 Task: Create a due date automation trigger when advanced on, 2 hours after a card is due add basic in list "Resume".
Action: Mouse moved to (1128, 340)
Screenshot: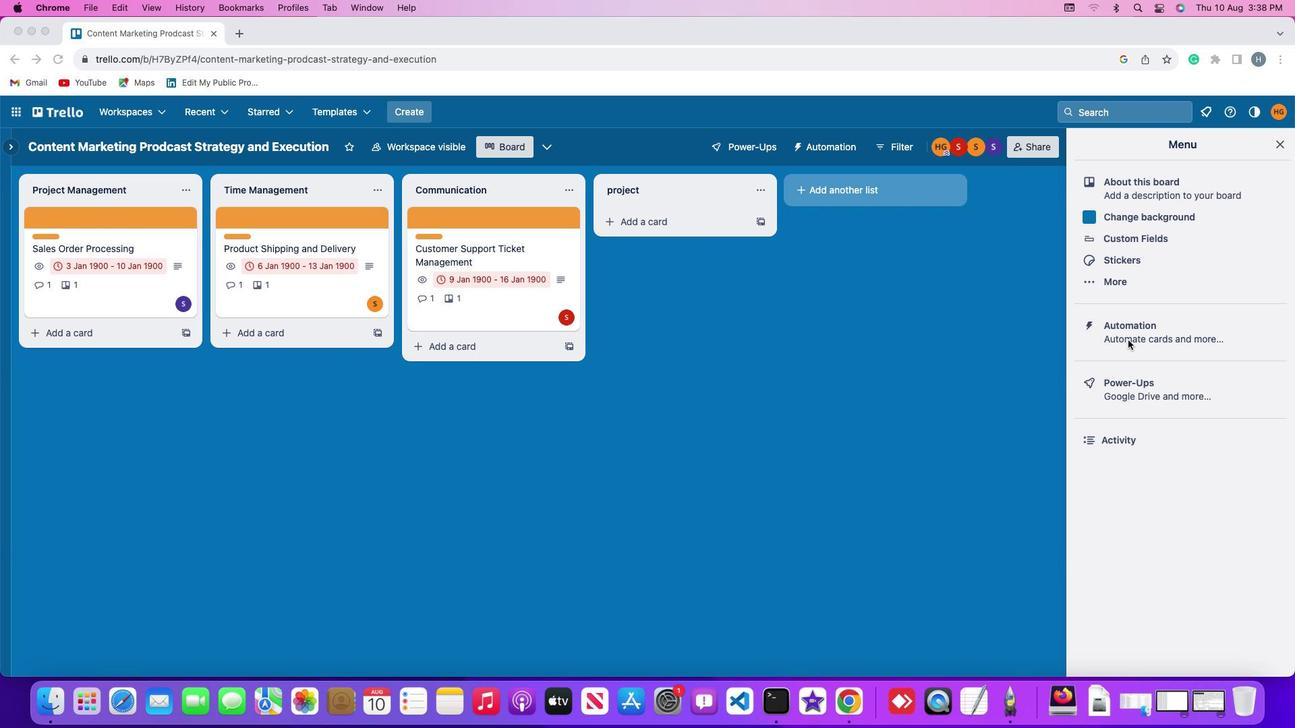 
Action: Mouse pressed left at (1128, 340)
Screenshot: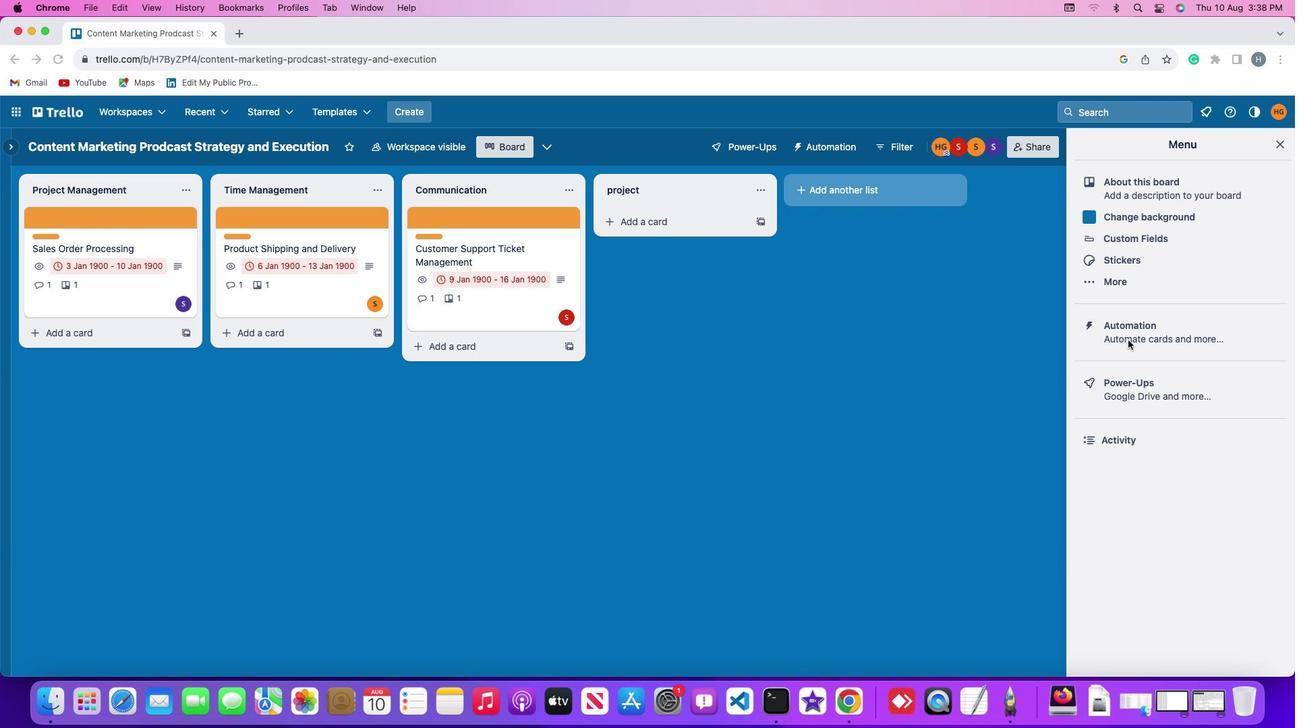 
Action: Mouse pressed left at (1128, 340)
Screenshot: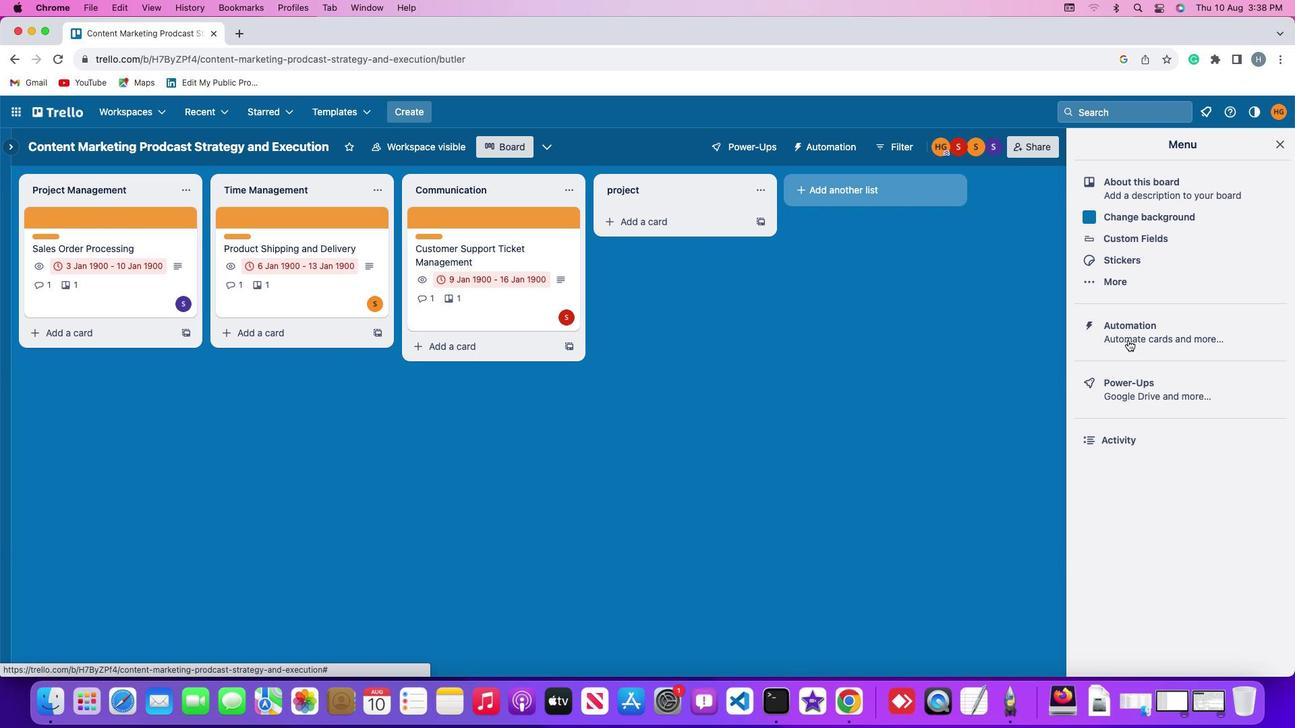 
Action: Mouse moved to (78, 316)
Screenshot: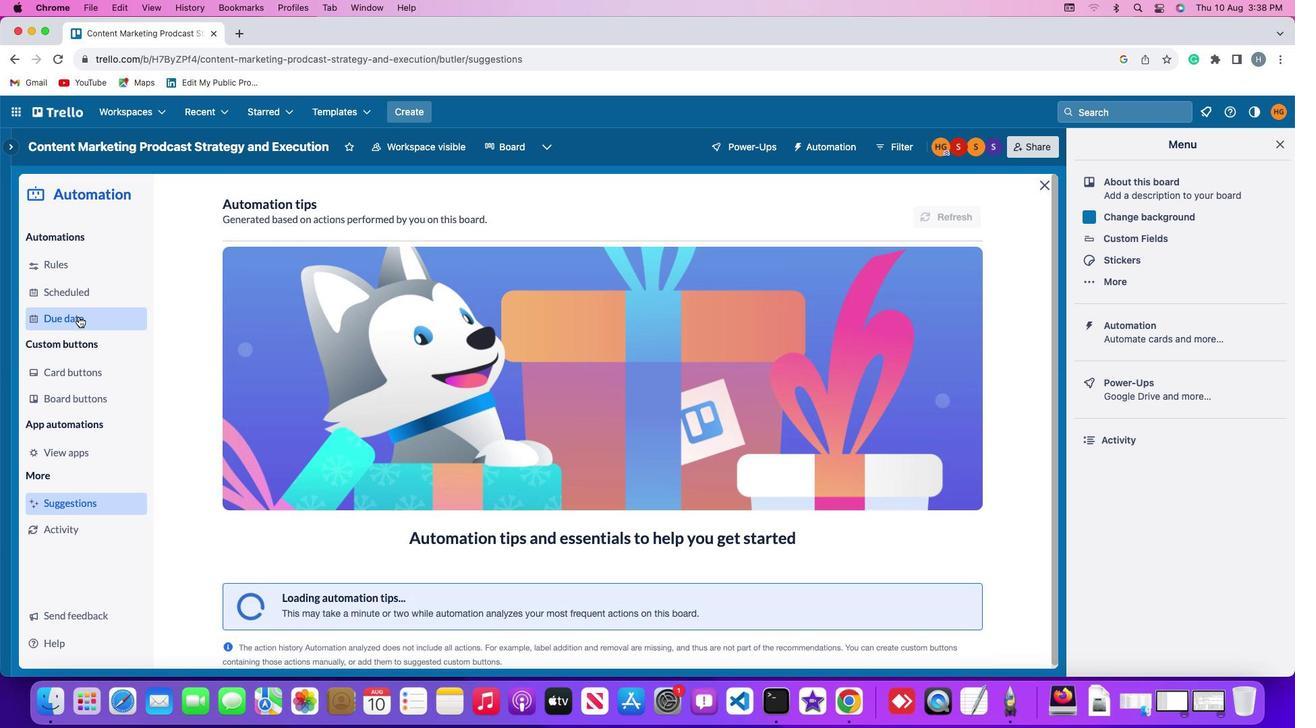 
Action: Mouse pressed left at (78, 316)
Screenshot: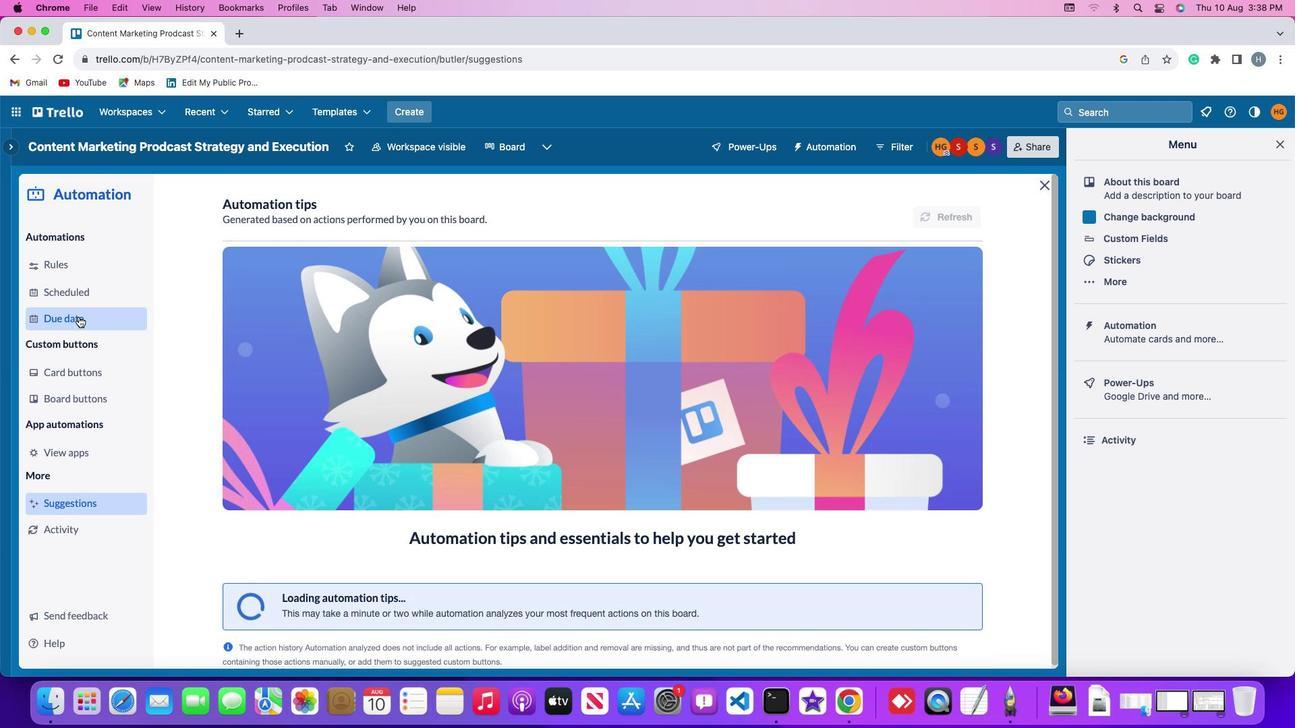 
Action: Mouse moved to (895, 206)
Screenshot: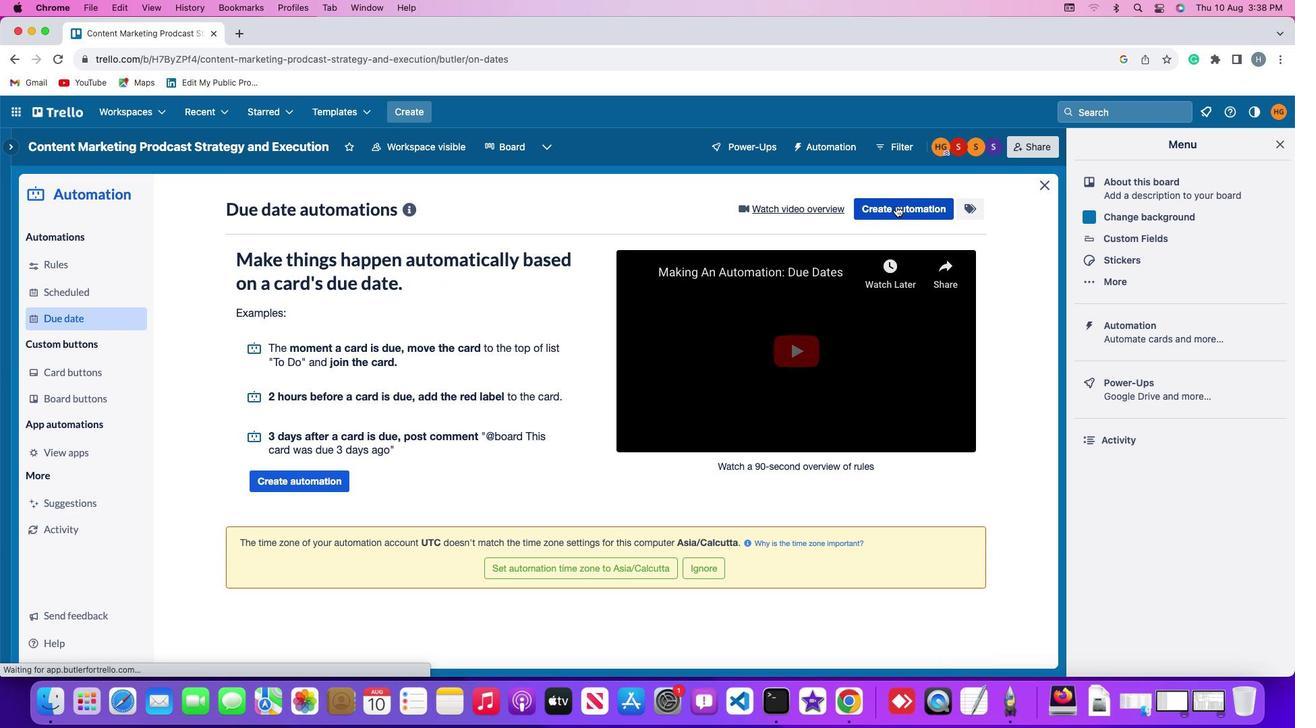 
Action: Mouse pressed left at (895, 206)
Screenshot: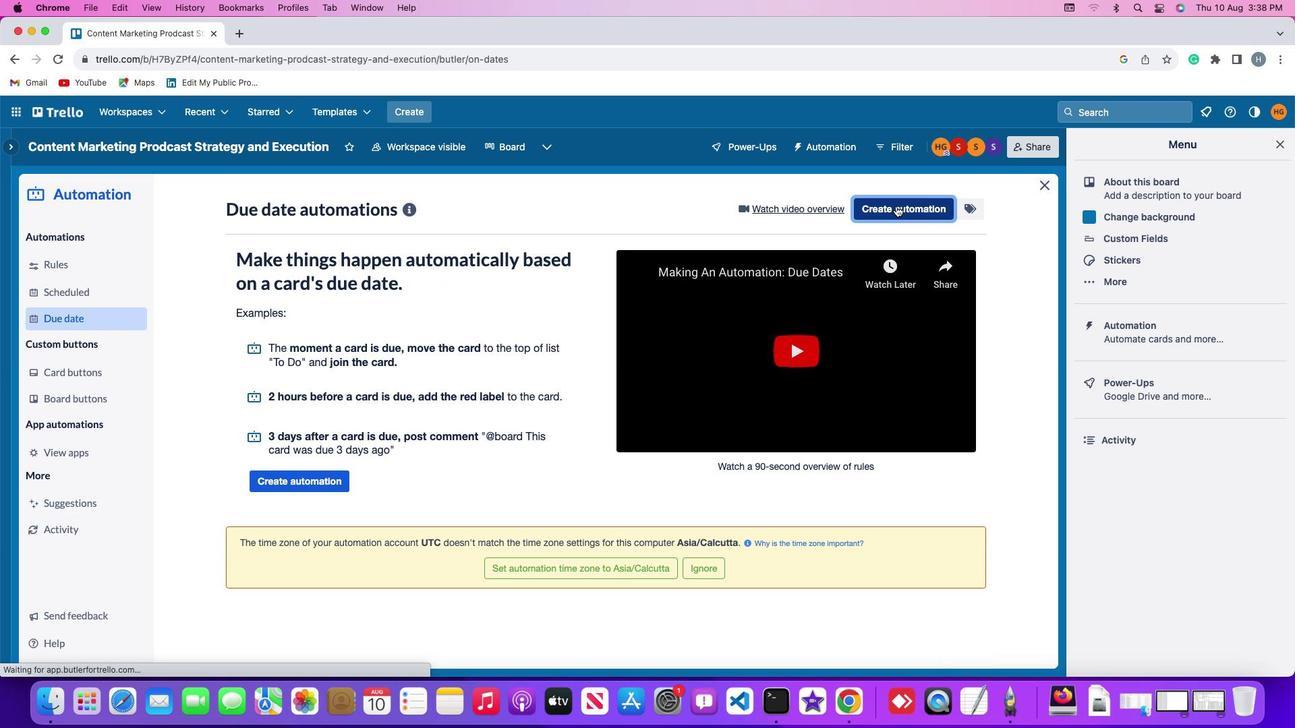 
Action: Mouse moved to (324, 341)
Screenshot: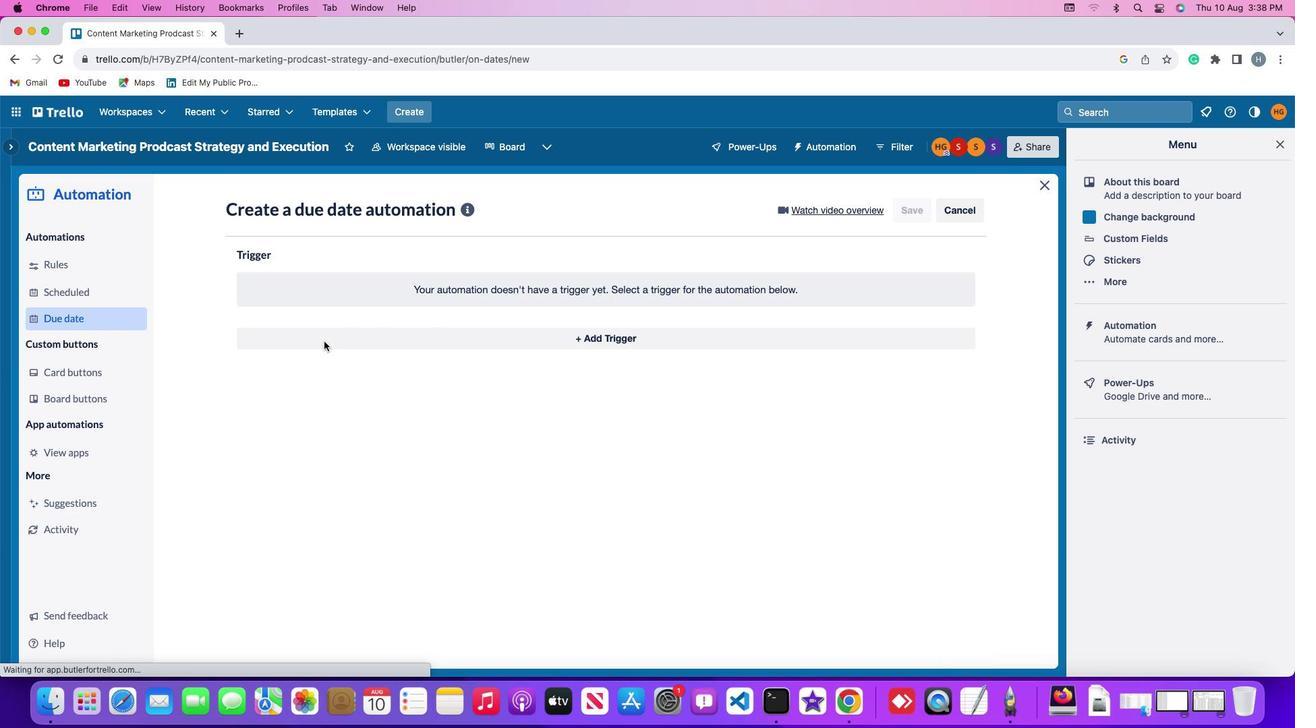 
Action: Mouse pressed left at (324, 341)
Screenshot: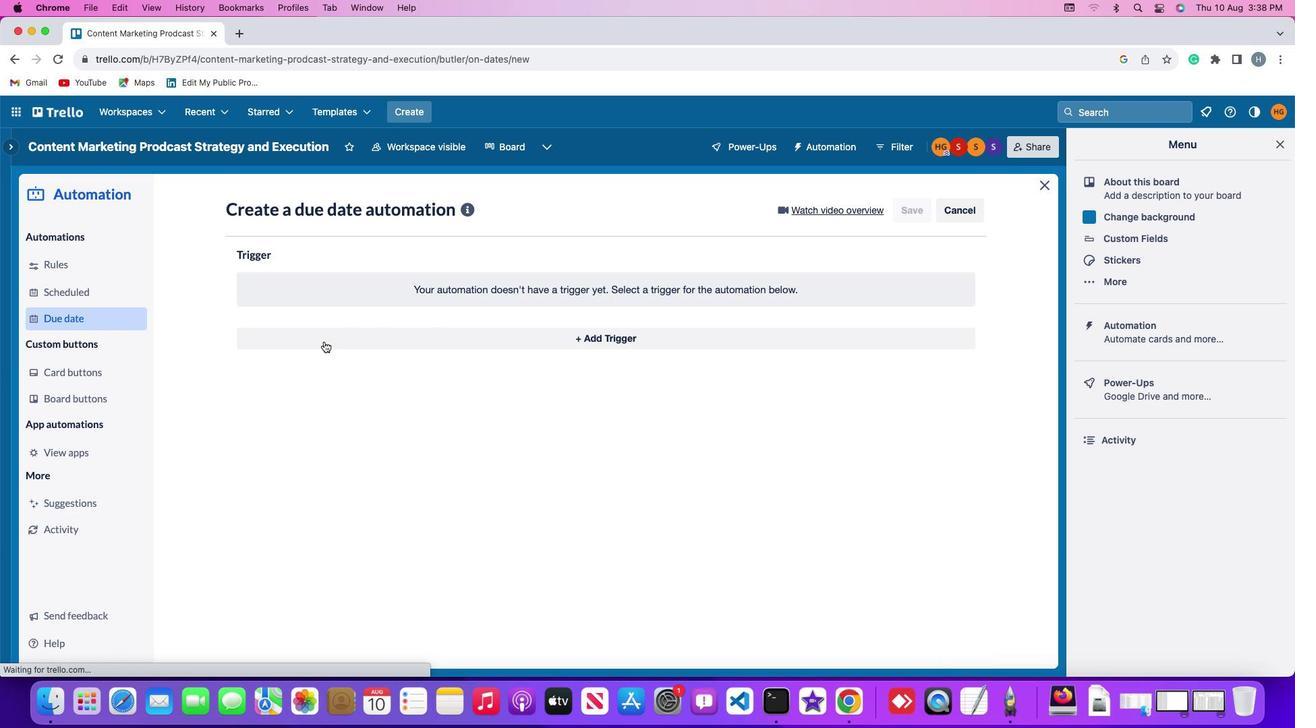 
Action: Mouse moved to (263, 542)
Screenshot: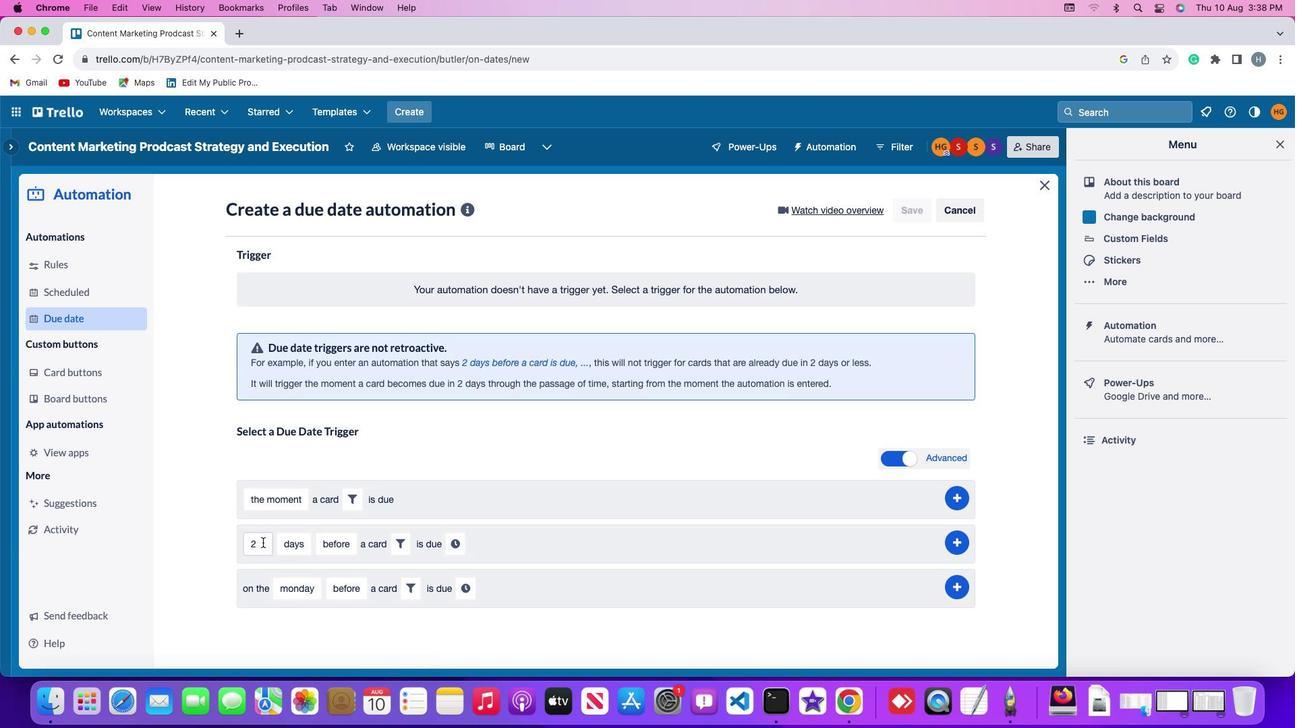 
Action: Mouse pressed left at (263, 542)
Screenshot: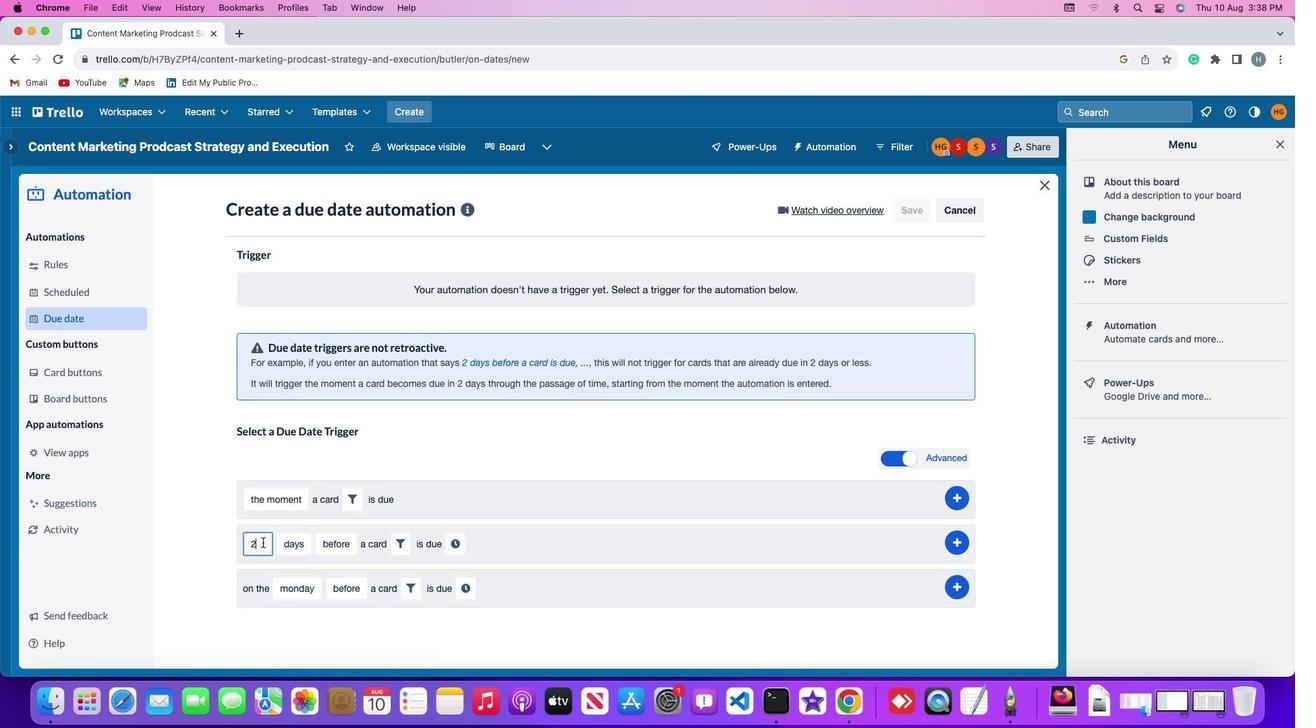 
Action: Mouse moved to (263, 542)
Screenshot: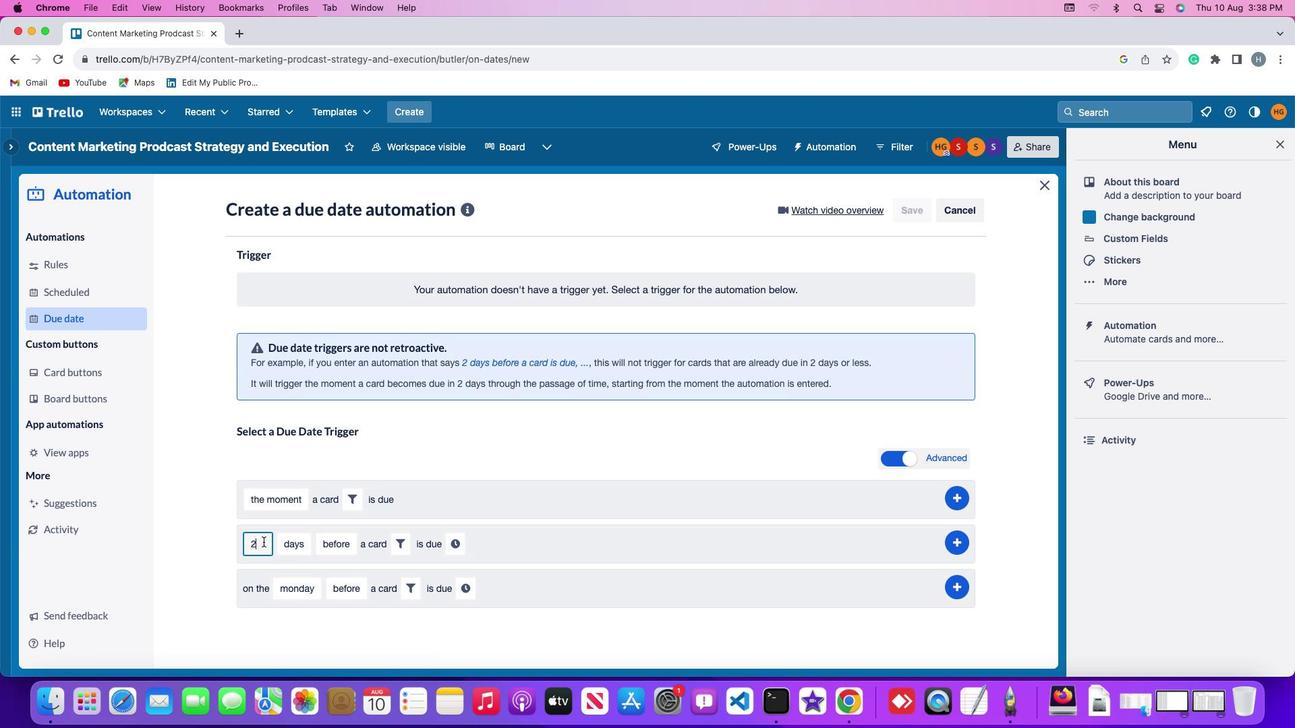 
Action: Key pressed Key.backspace
Screenshot: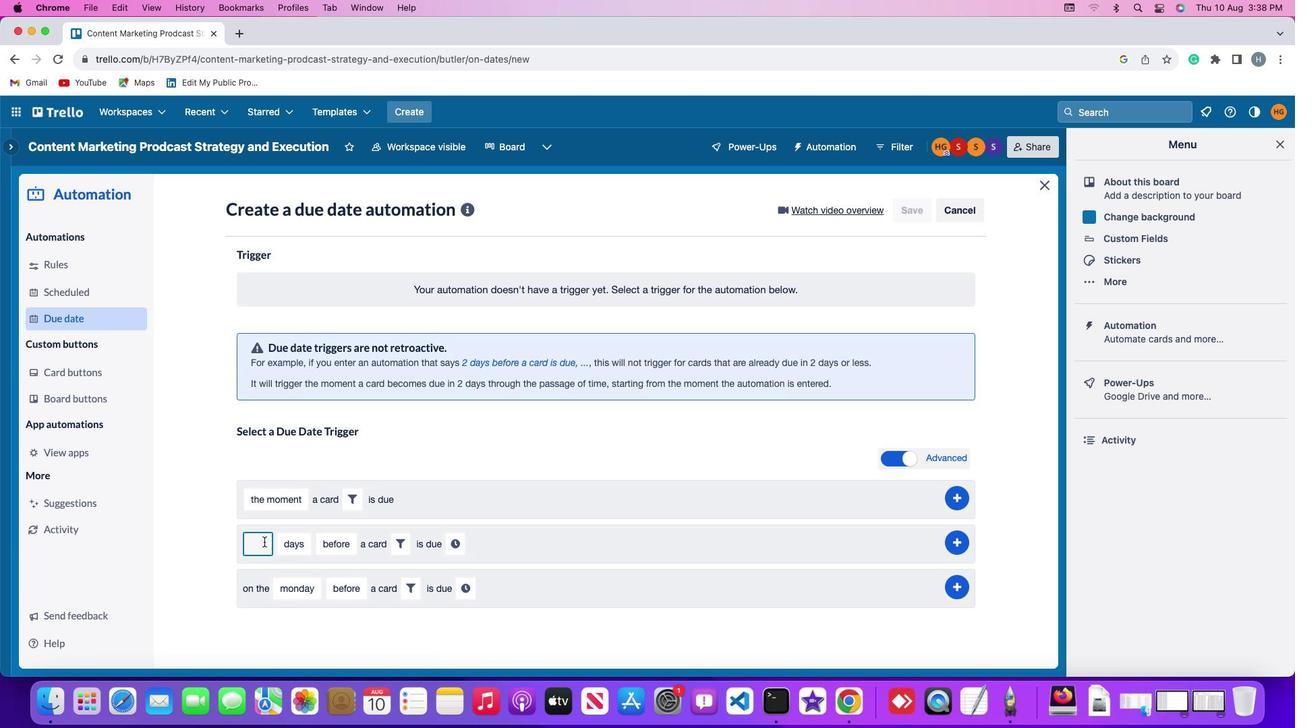
Action: Mouse moved to (263, 543)
Screenshot: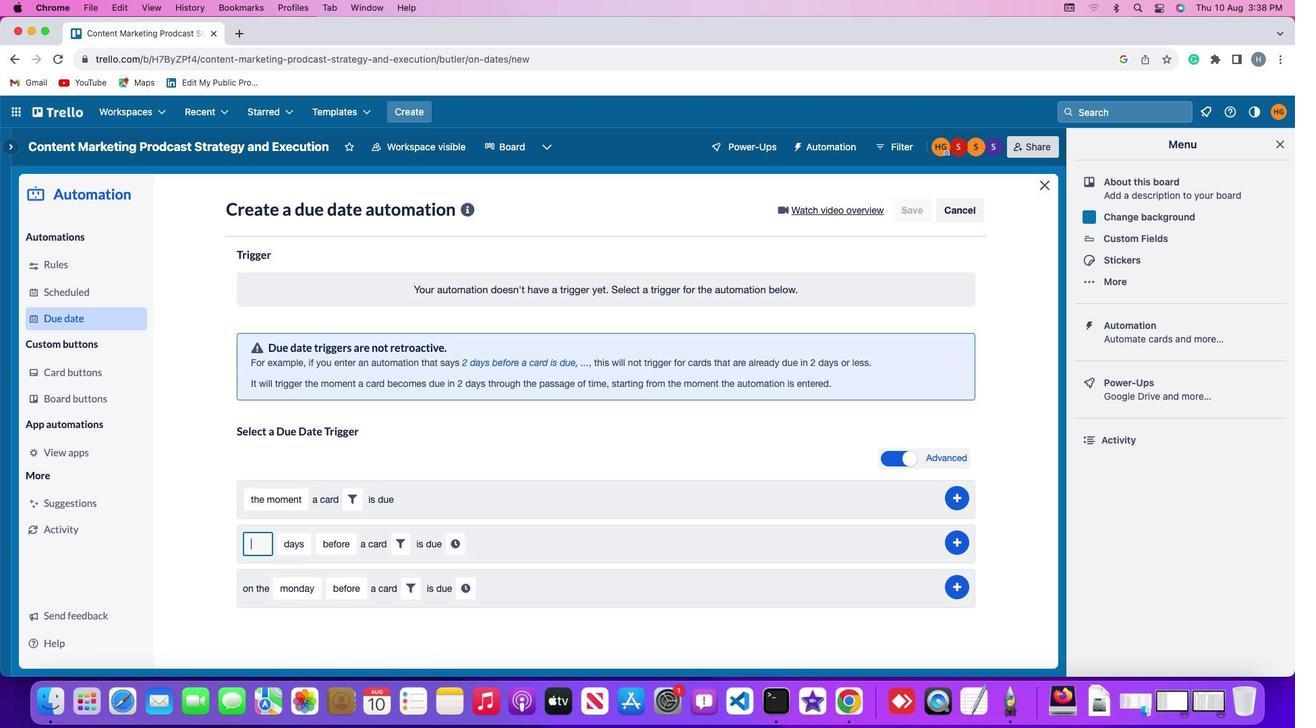 
Action: Key pressed '2'
Screenshot: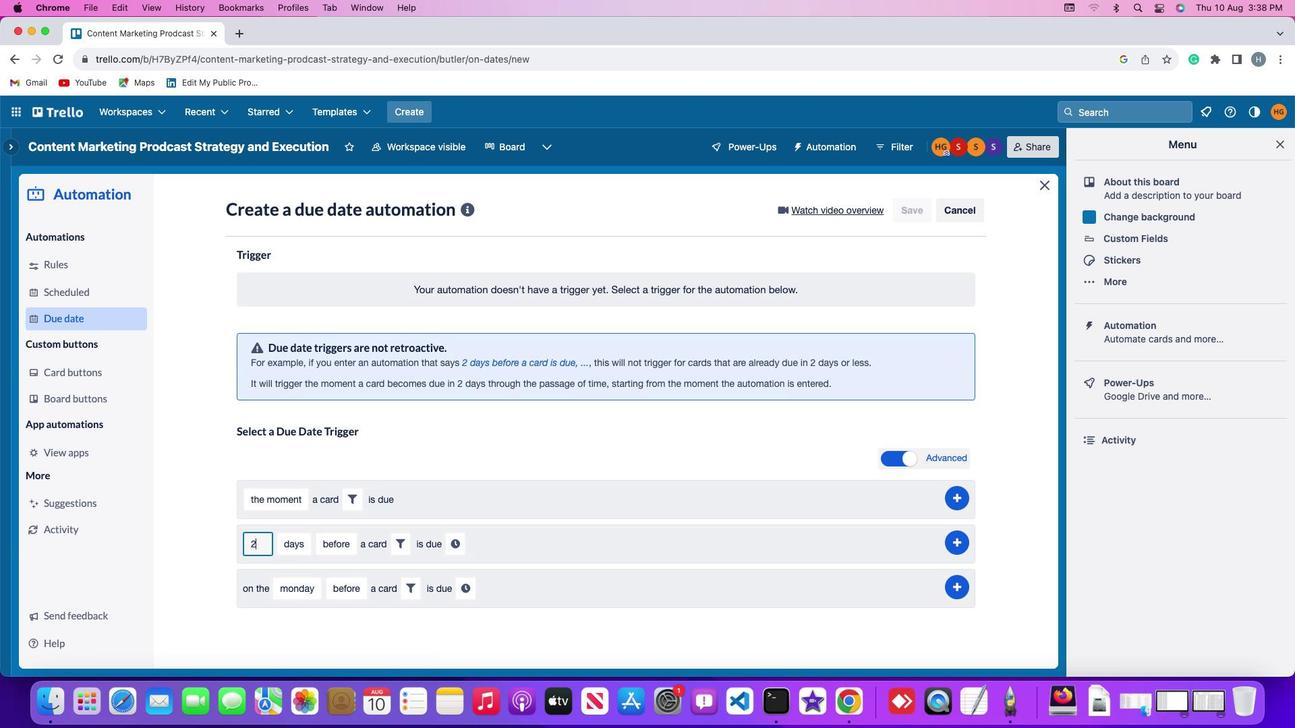
Action: Mouse moved to (294, 547)
Screenshot: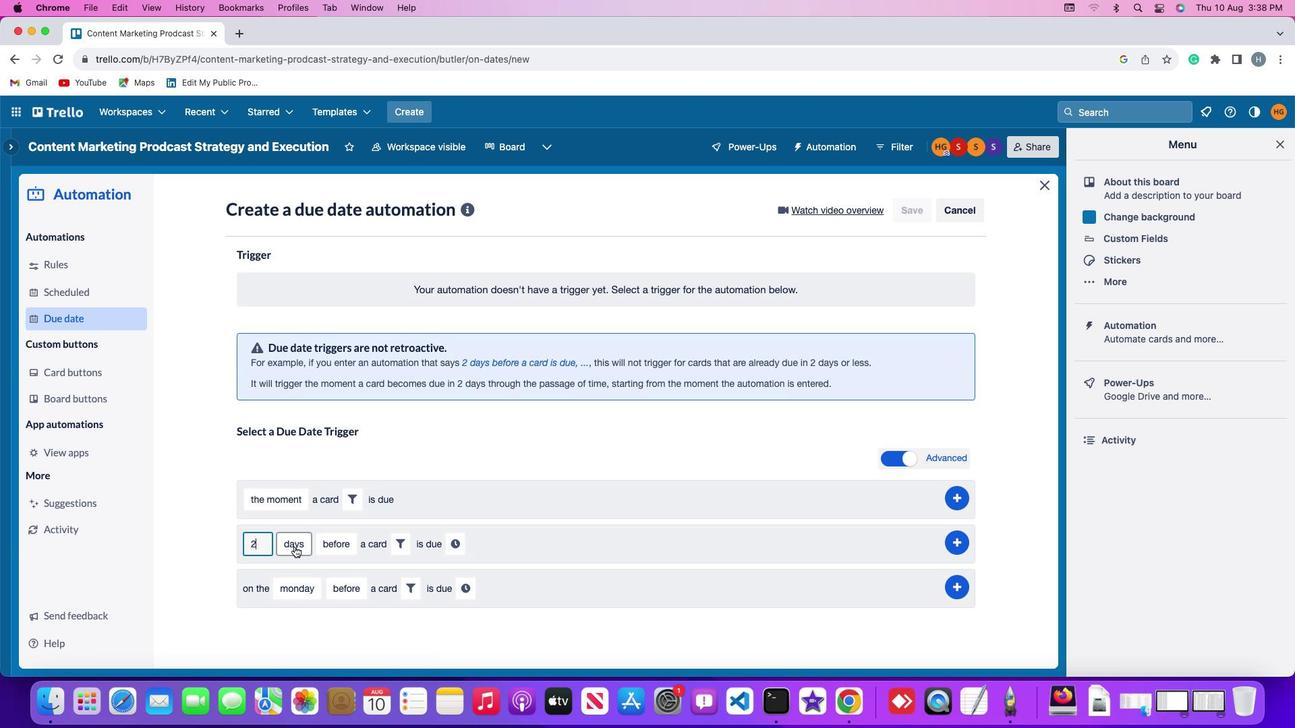 
Action: Mouse pressed left at (294, 547)
Screenshot: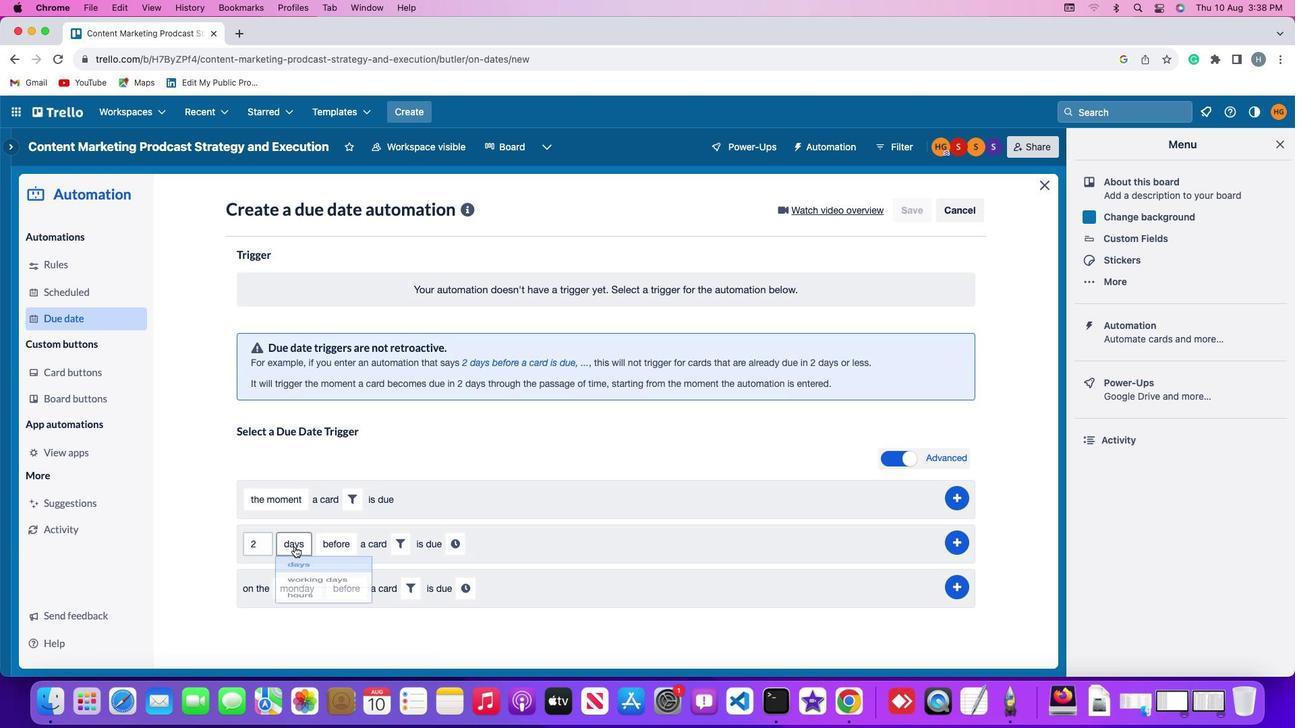 
Action: Mouse moved to (300, 622)
Screenshot: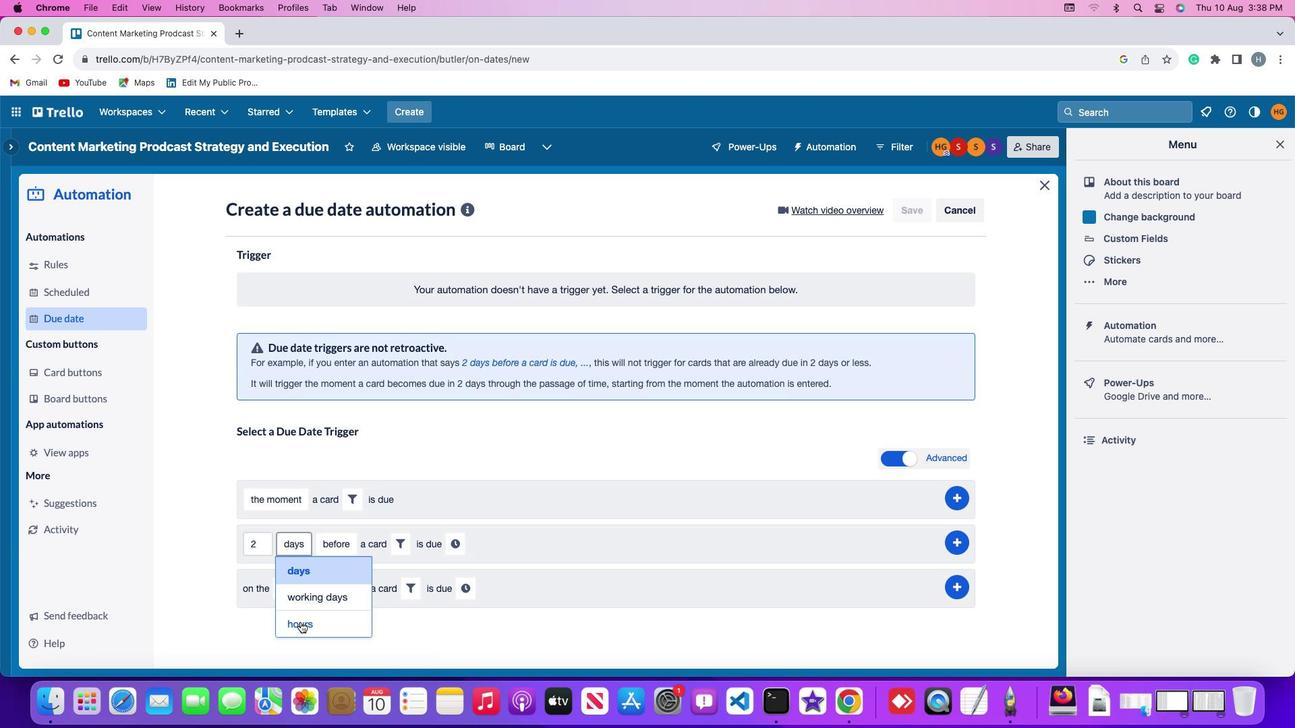
Action: Mouse pressed left at (300, 622)
Screenshot: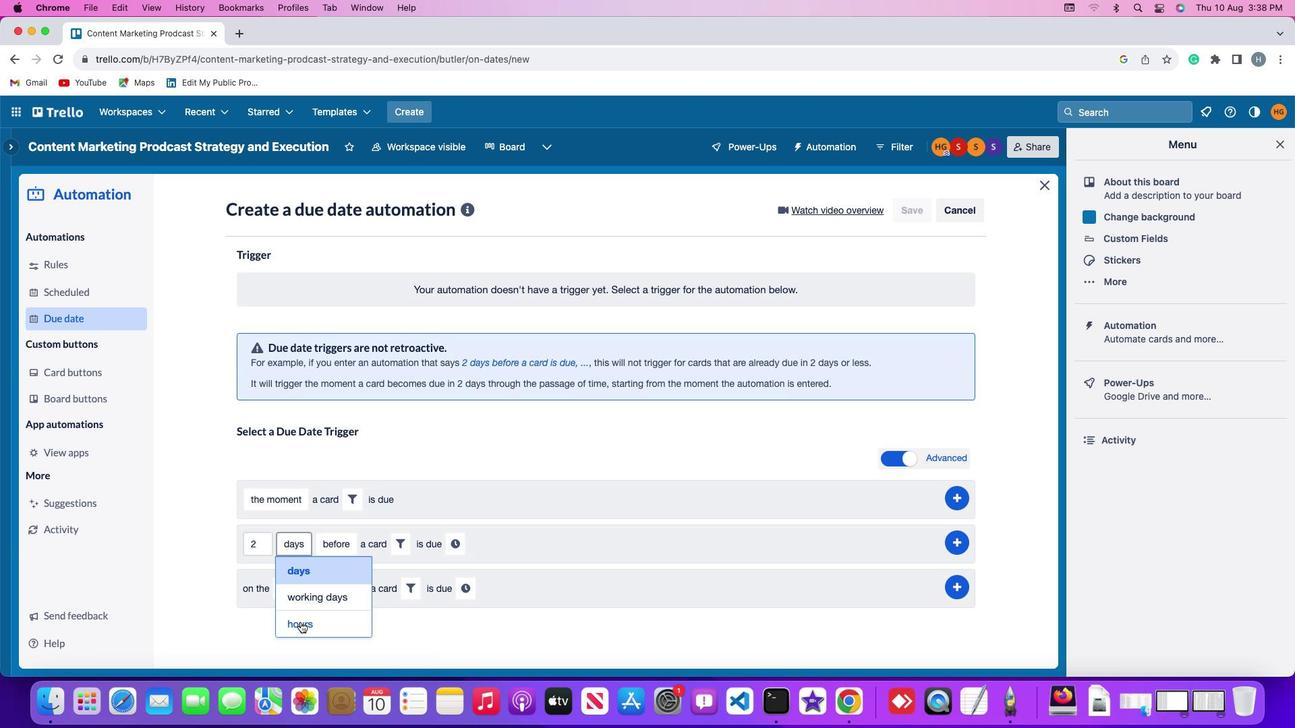 
Action: Mouse moved to (339, 543)
Screenshot: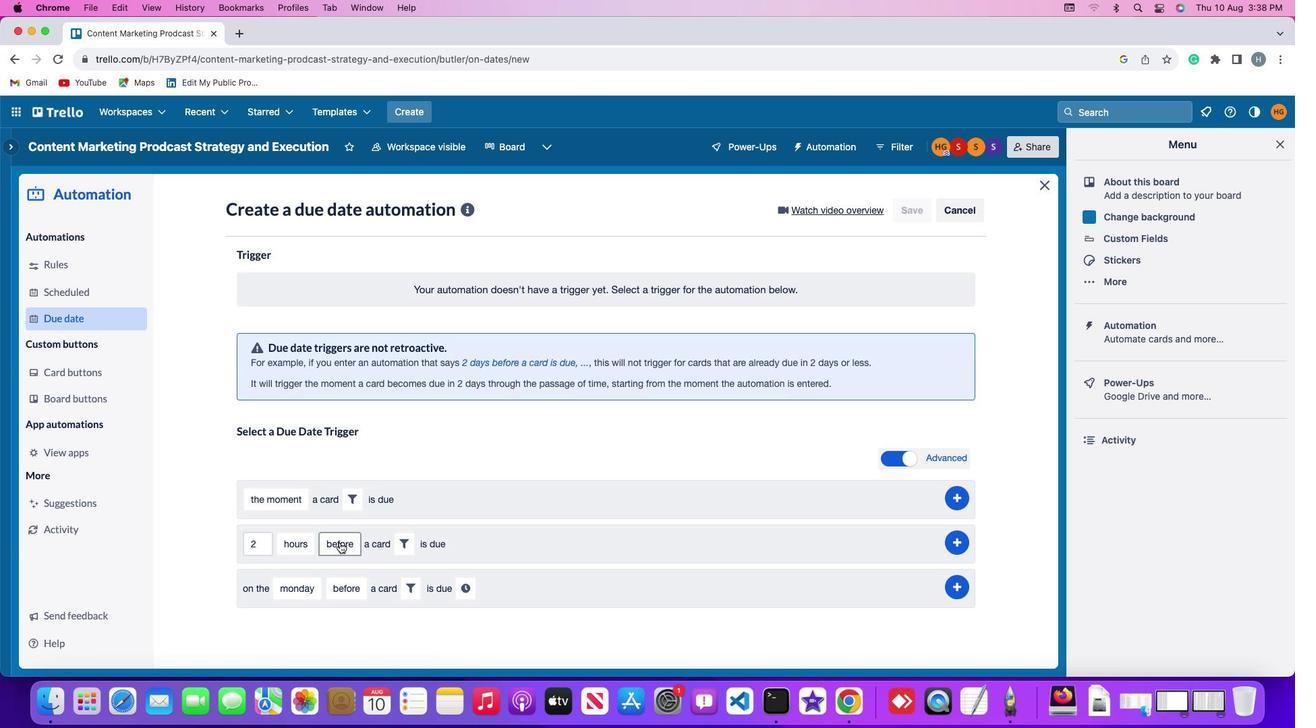 
Action: Mouse pressed left at (339, 543)
Screenshot: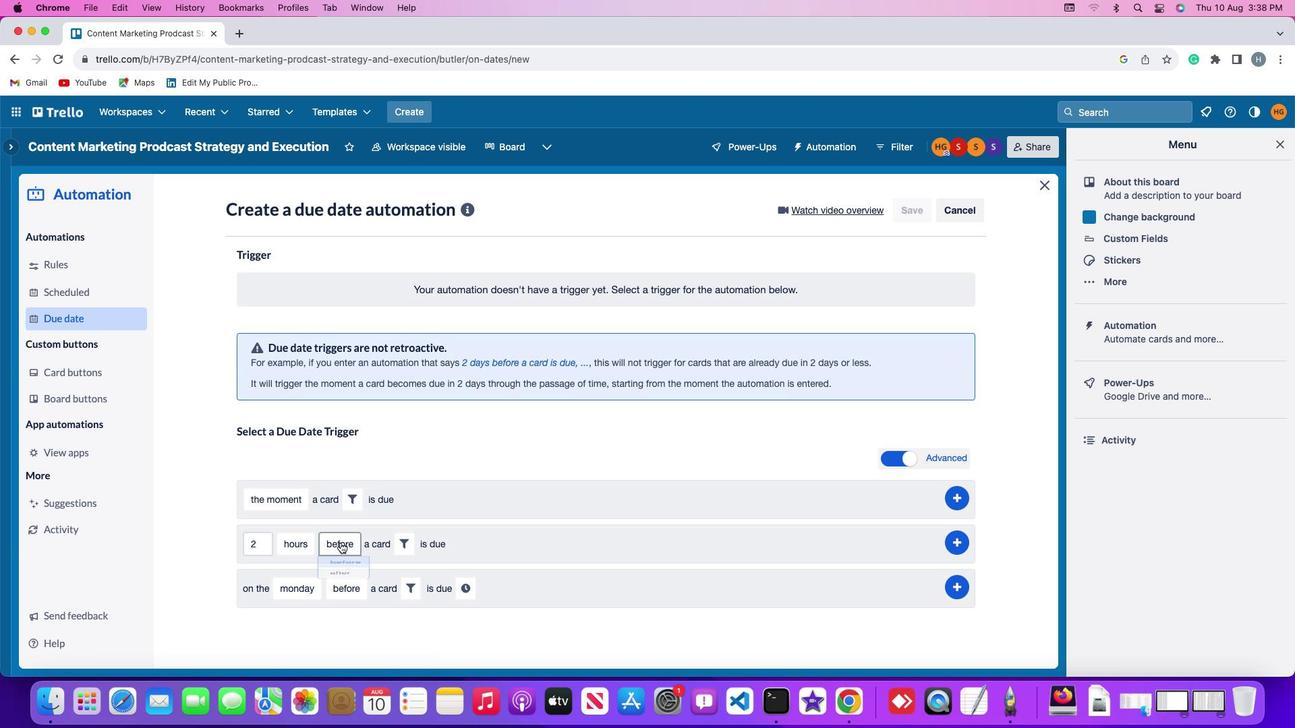 
Action: Mouse moved to (344, 599)
Screenshot: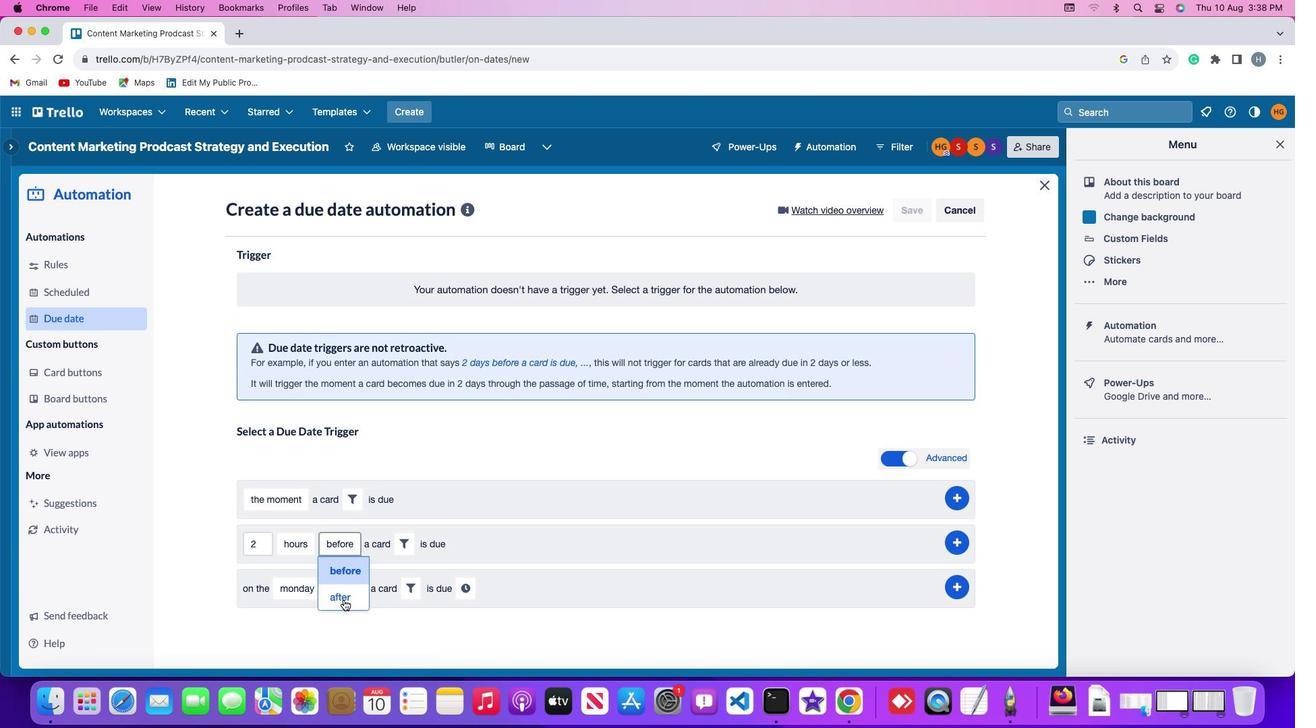 
Action: Mouse pressed left at (344, 599)
Screenshot: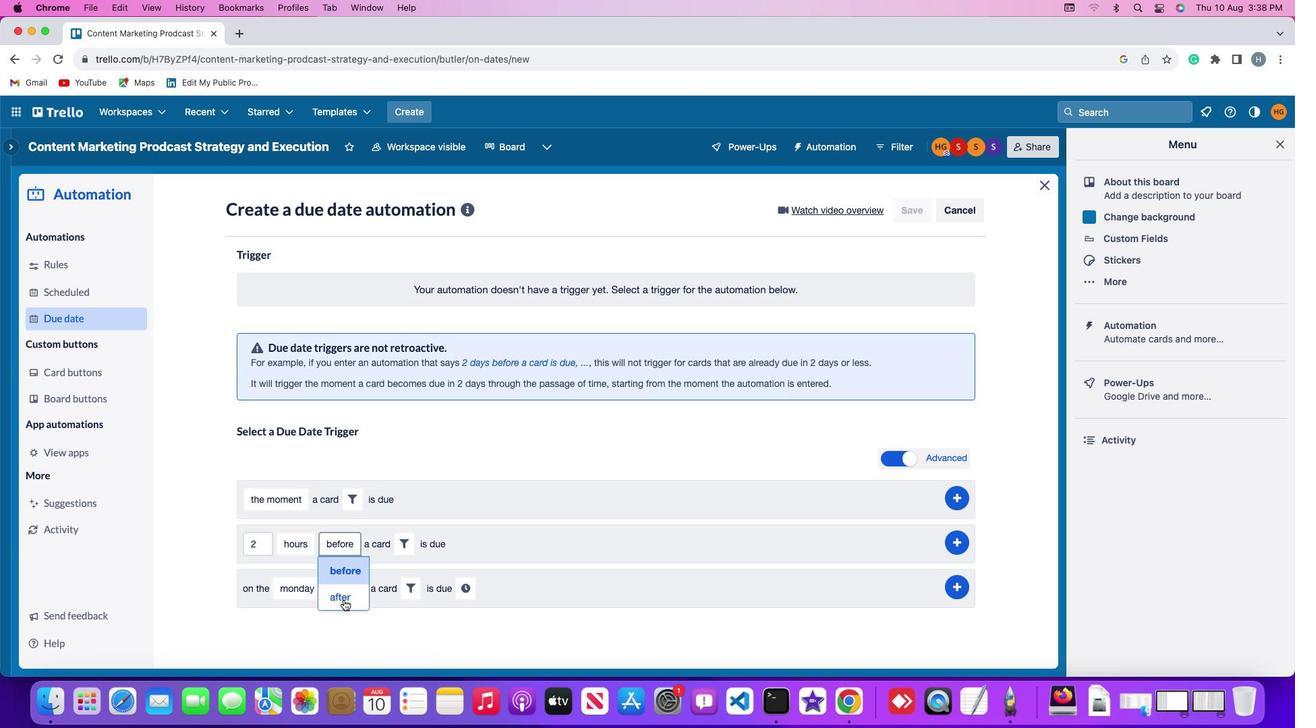 
Action: Mouse moved to (391, 548)
Screenshot: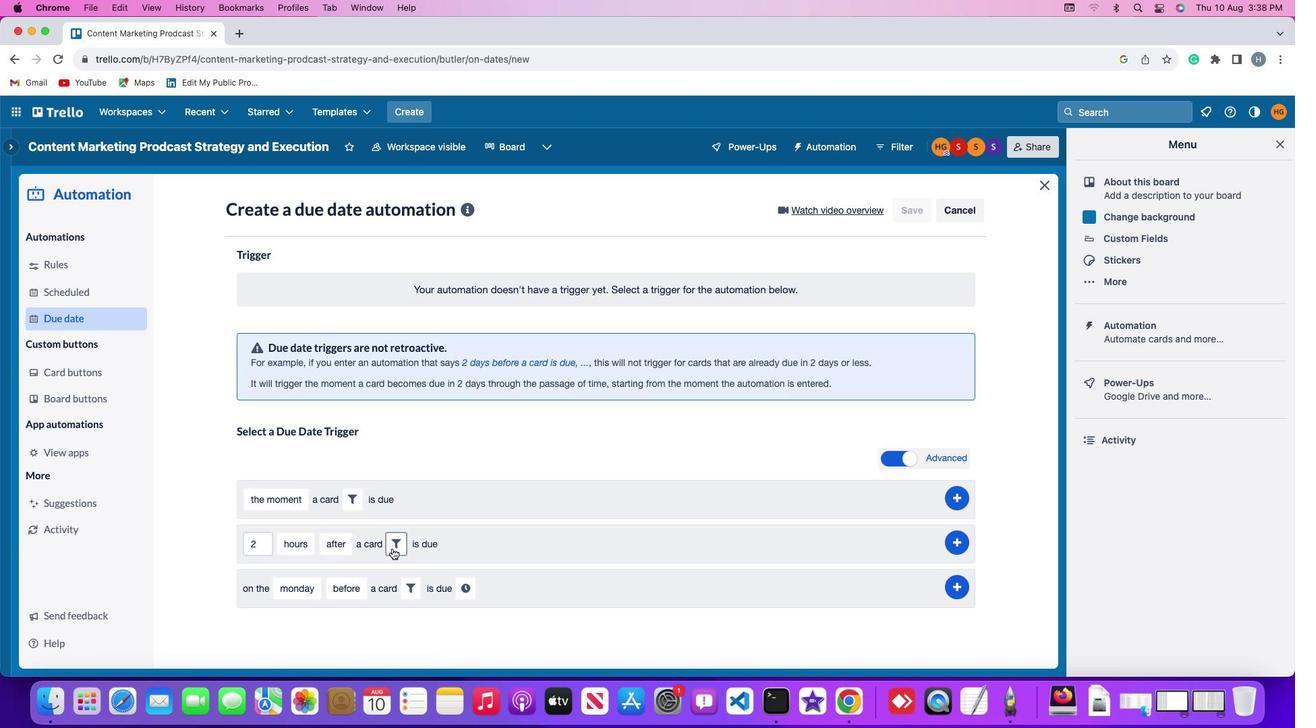 
Action: Mouse pressed left at (391, 548)
Screenshot: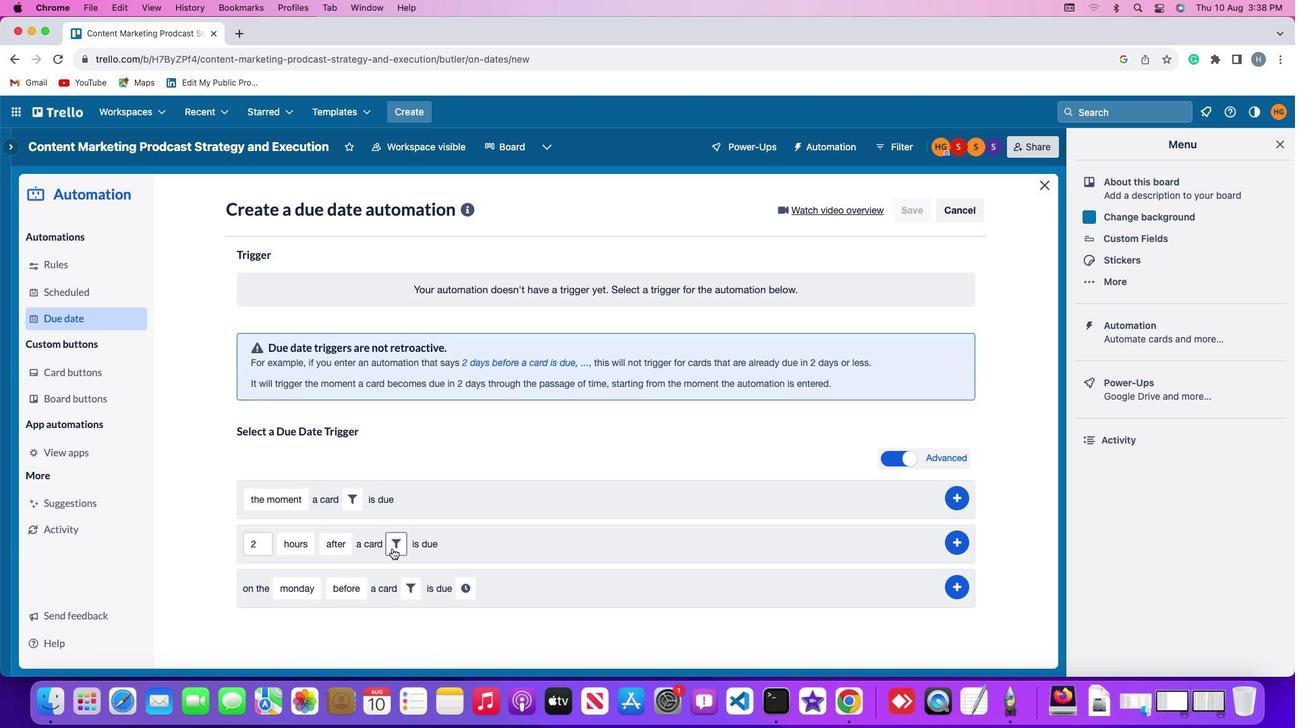 
Action: Mouse moved to (348, 624)
Screenshot: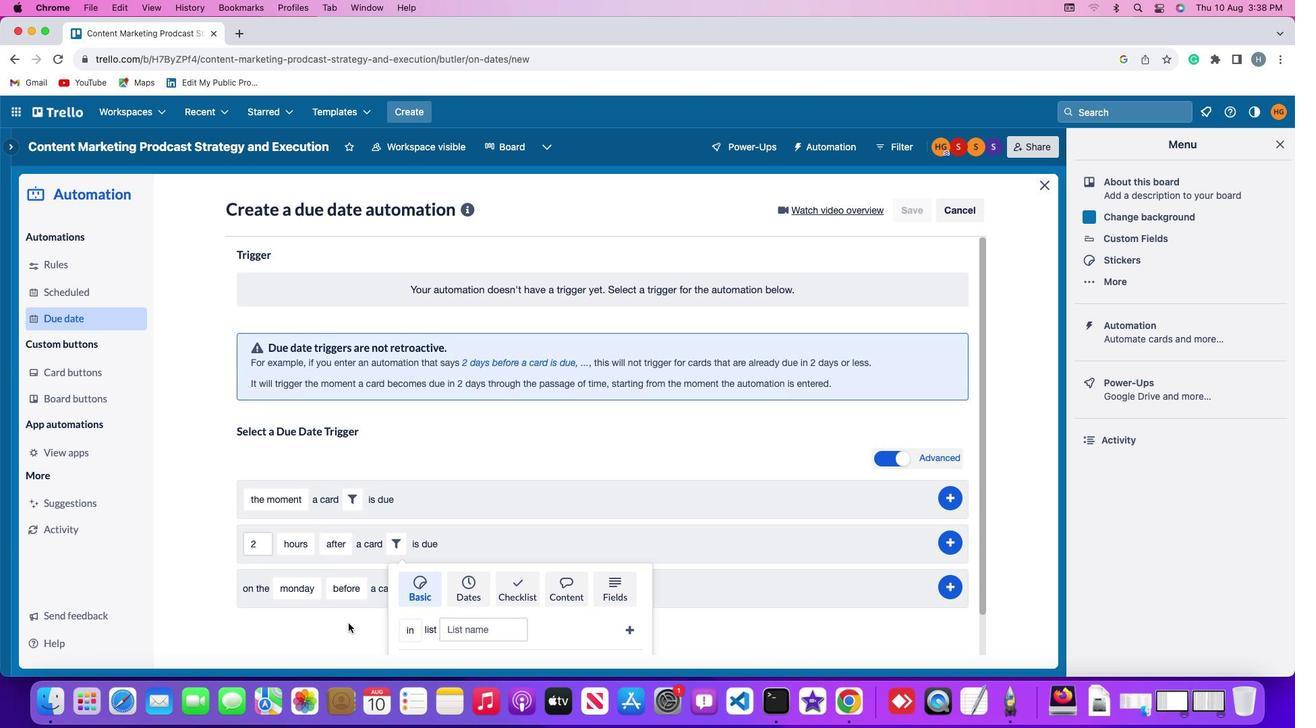 
Action: Mouse scrolled (348, 624) with delta (0, 0)
Screenshot: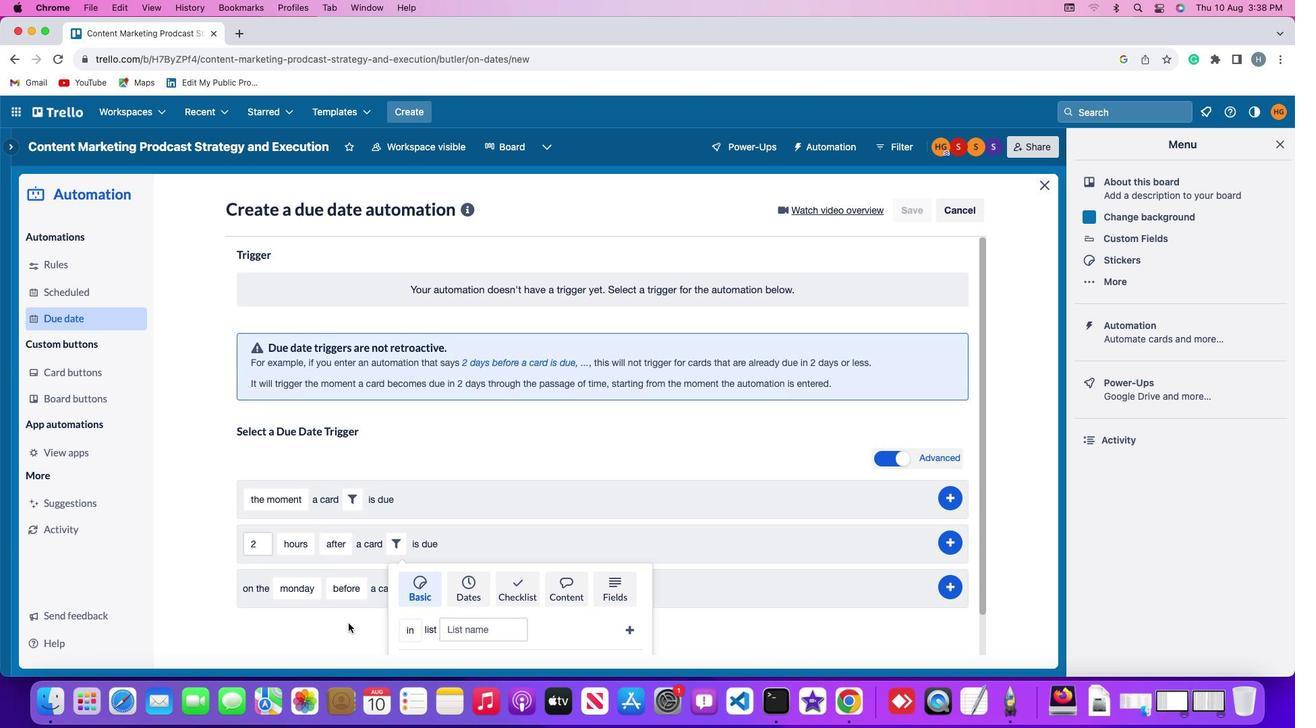 
Action: Mouse moved to (348, 624)
Screenshot: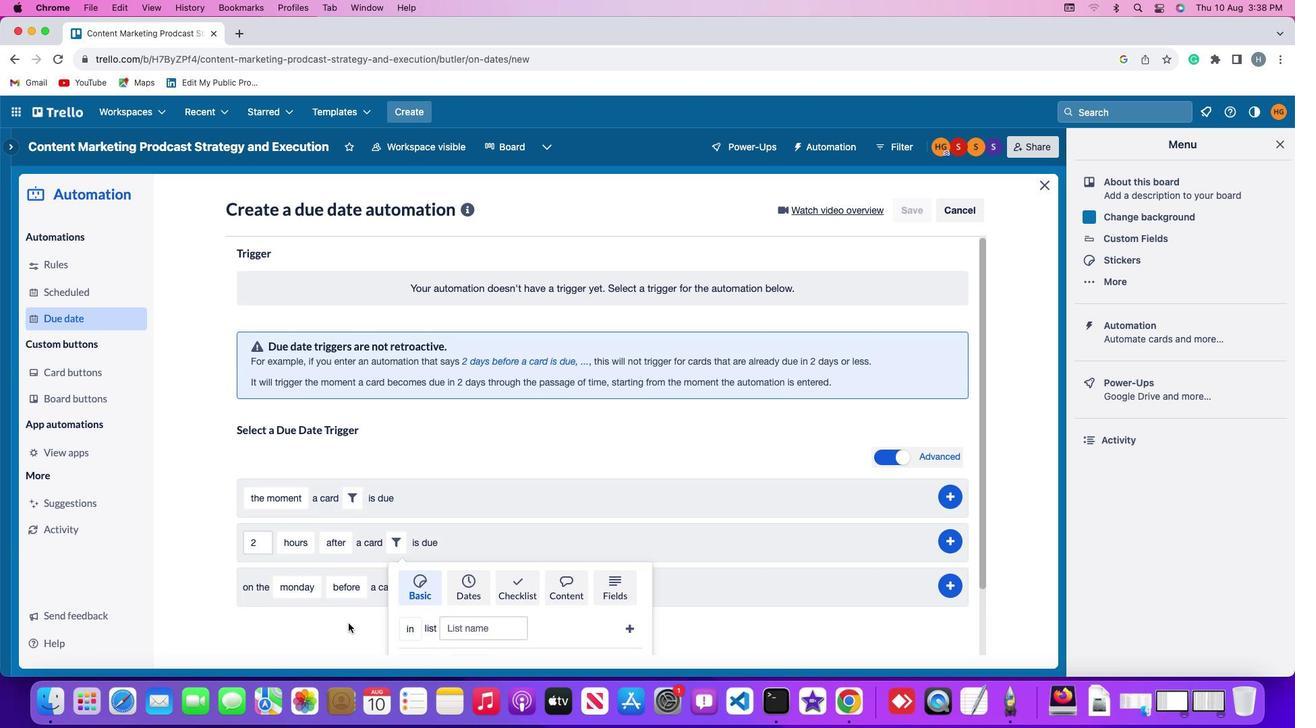 
Action: Mouse scrolled (348, 624) with delta (0, 0)
Screenshot: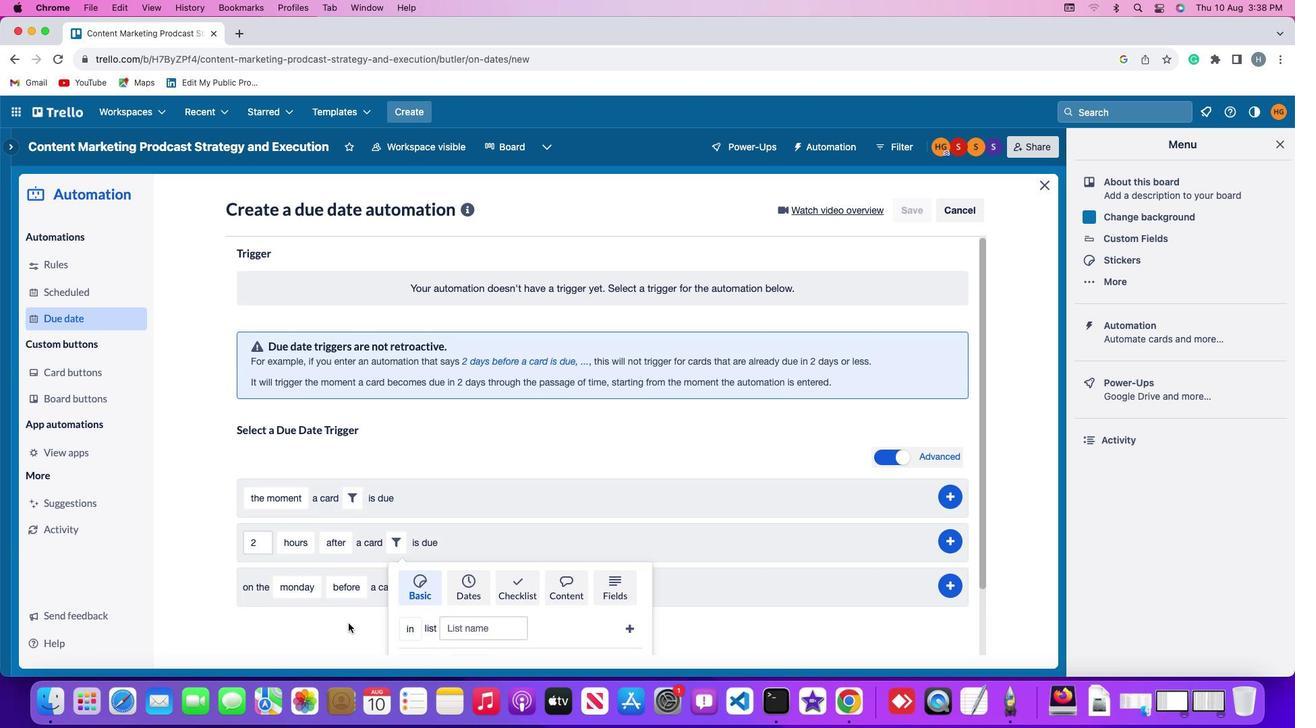 
Action: Mouse moved to (348, 623)
Screenshot: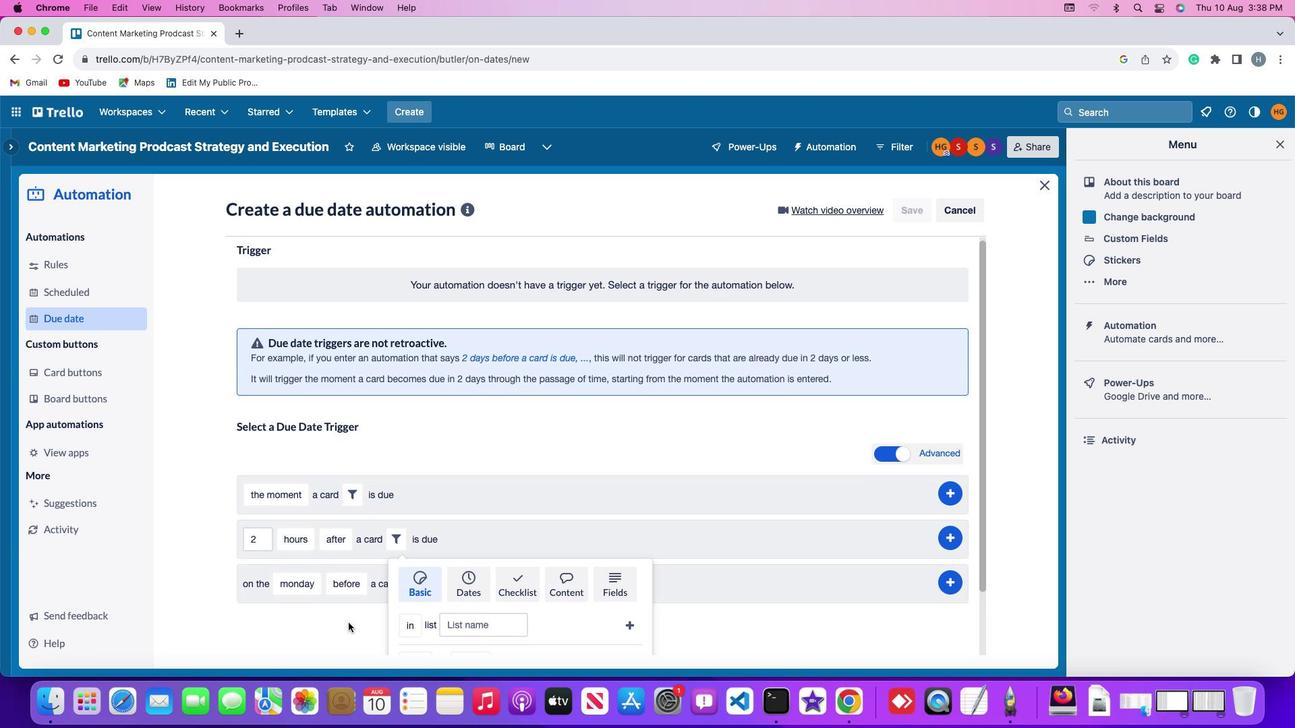 
Action: Mouse scrolled (348, 623) with delta (0, -1)
Screenshot: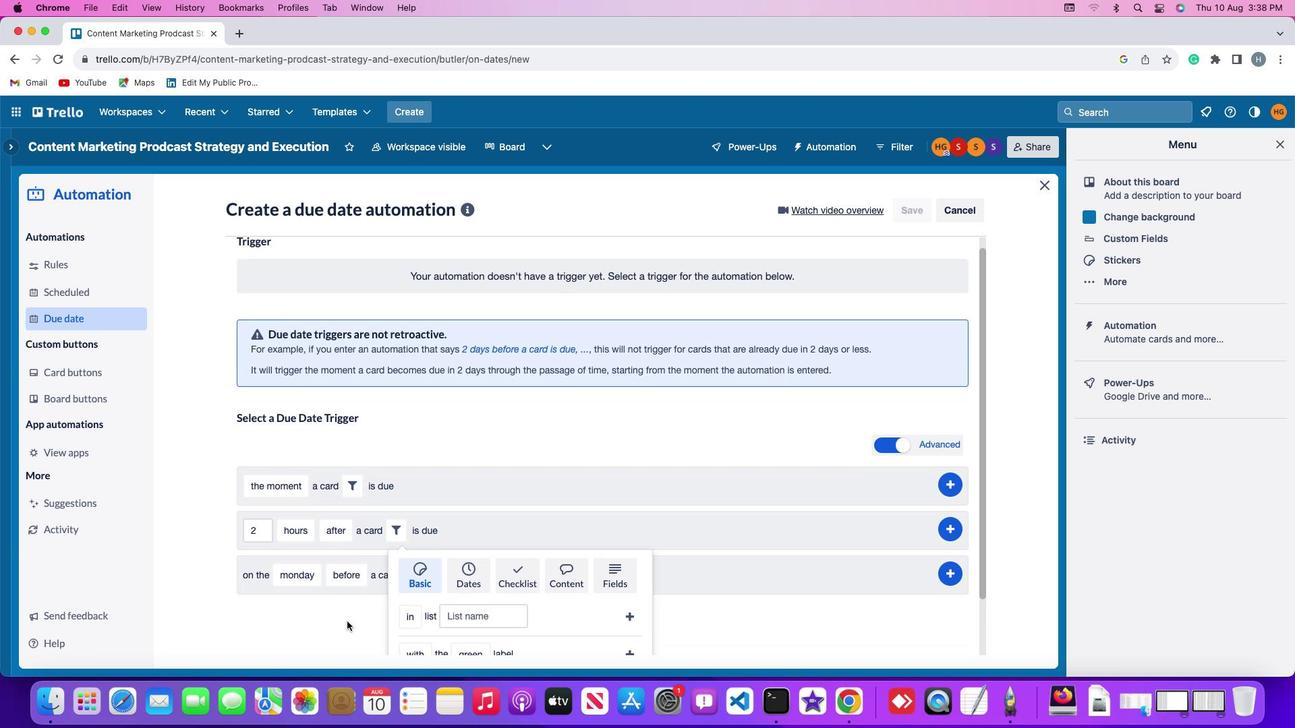 
Action: Mouse moved to (405, 547)
Screenshot: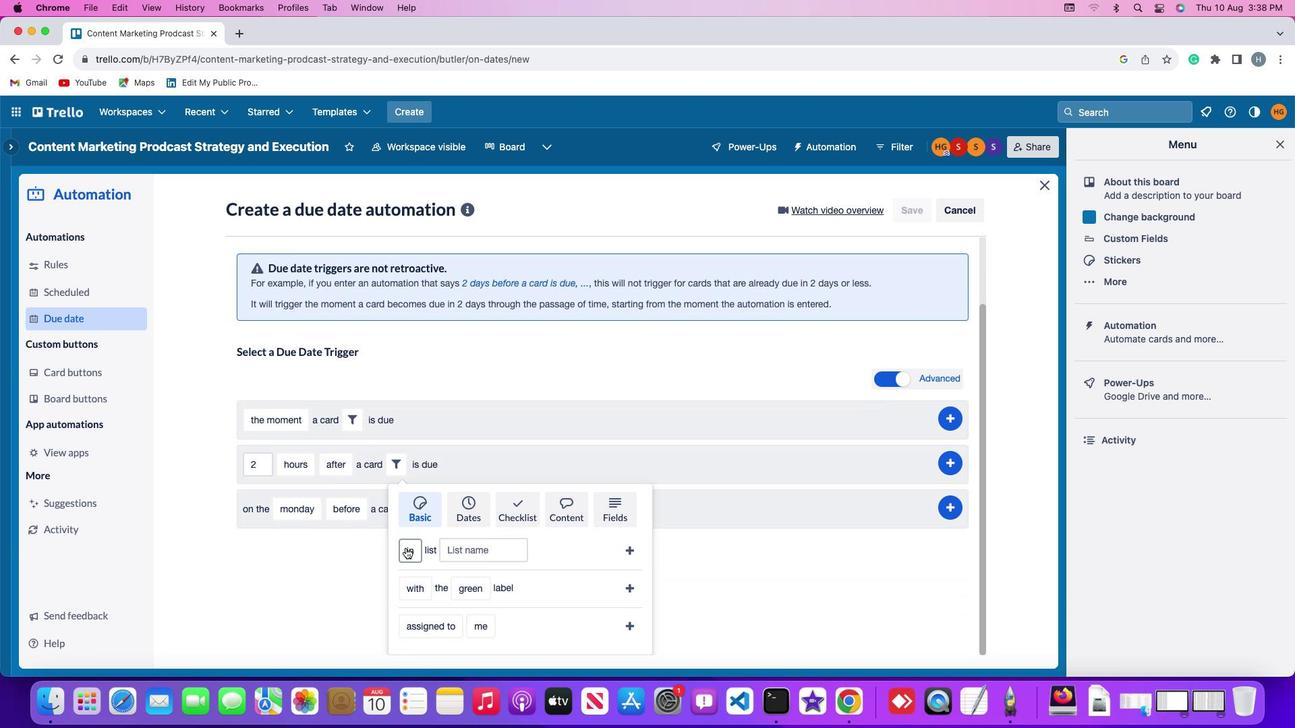 
Action: Mouse pressed left at (405, 547)
Screenshot: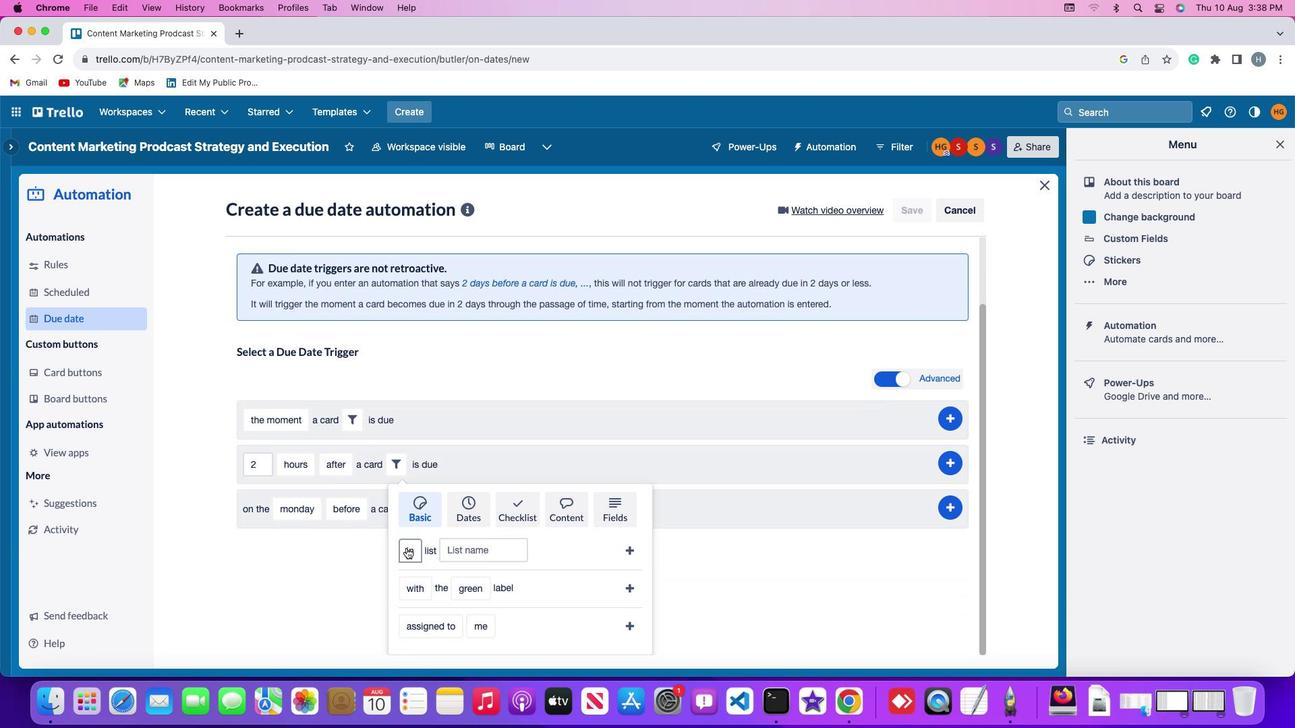 
Action: Mouse moved to (416, 578)
Screenshot: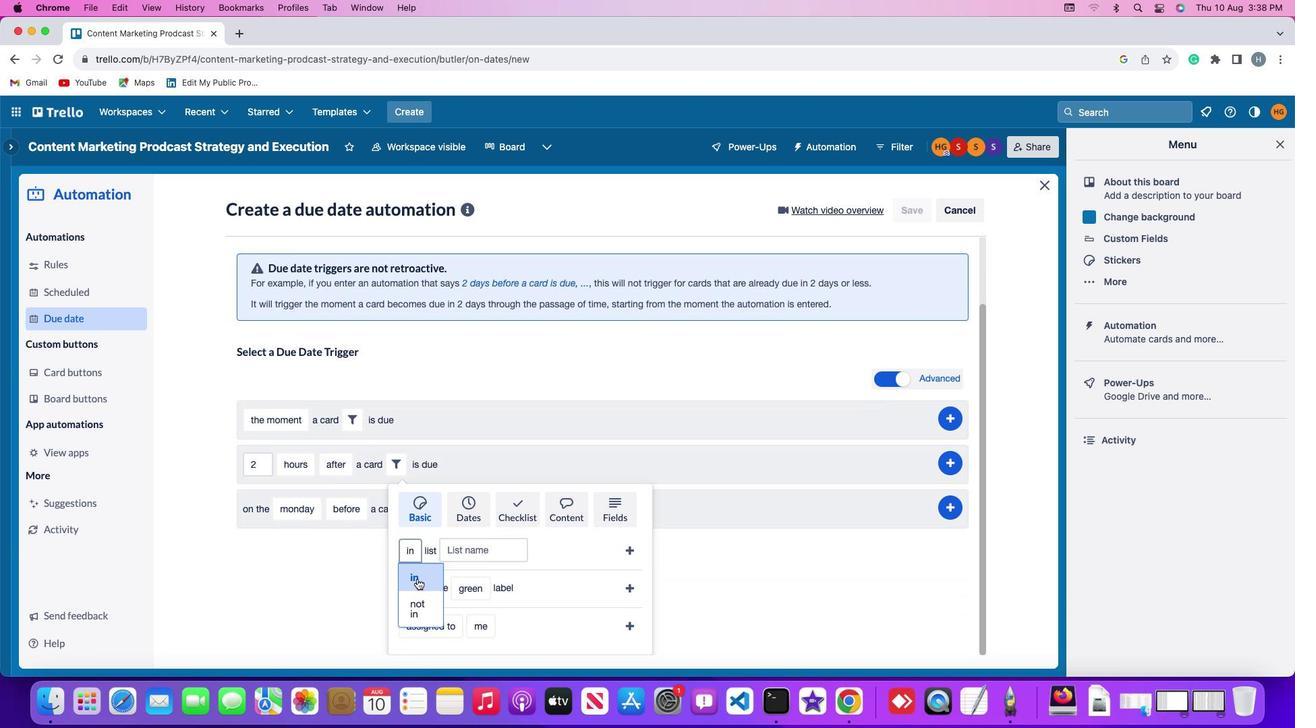 
Action: Mouse pressed left at (416, 578)
Screenshot: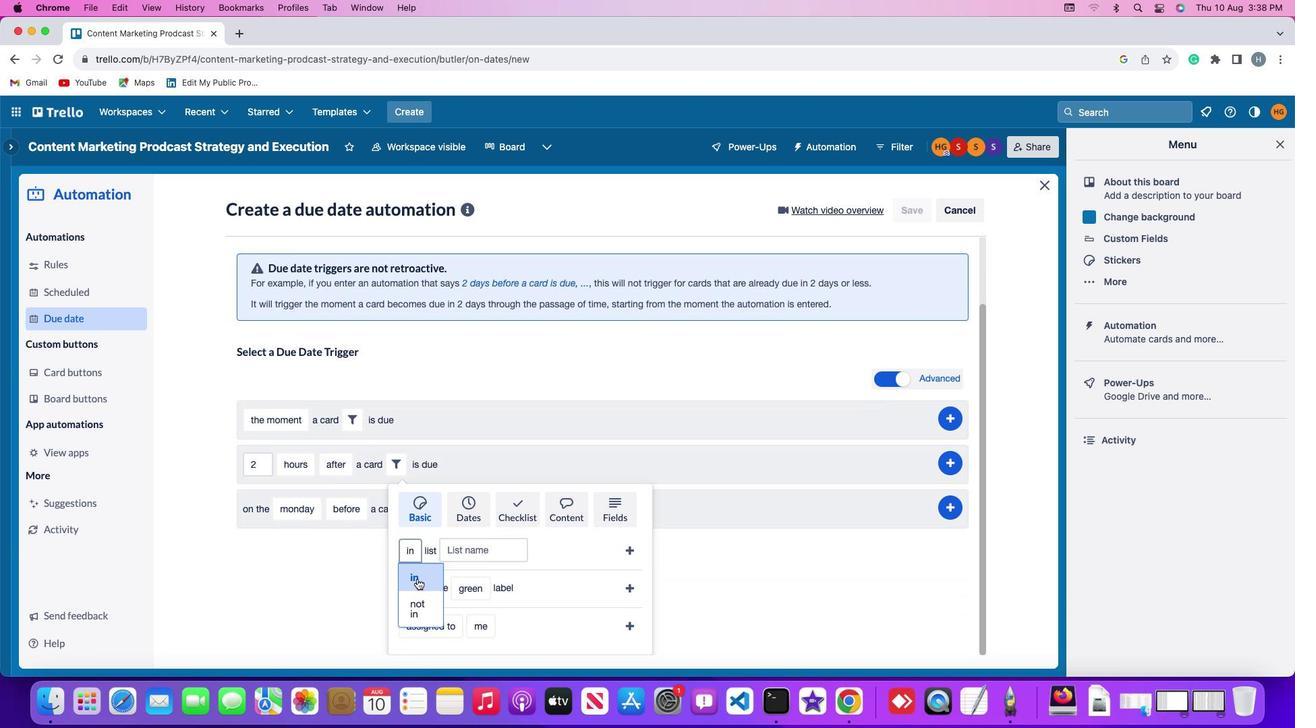 
Action: Mouse moved to (486, 551)
Screenshot: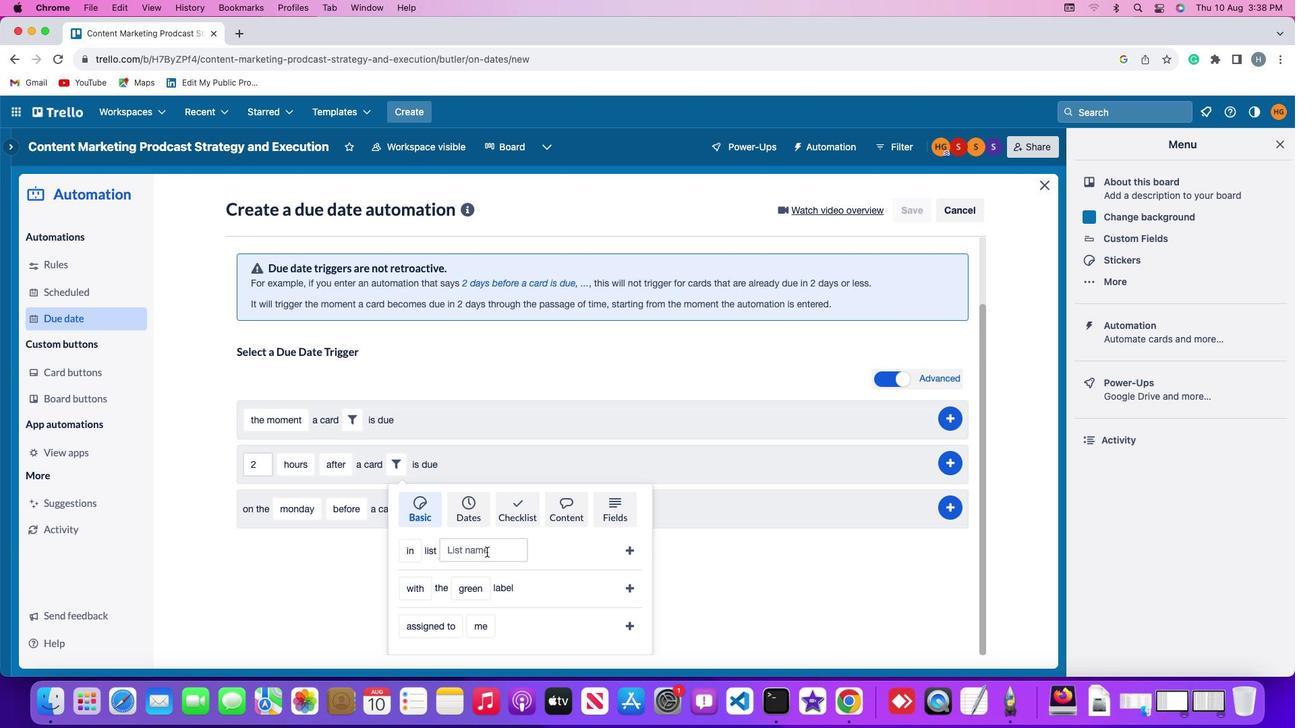 
Action: Mouse pressed left at (486, 551)
Screenshot: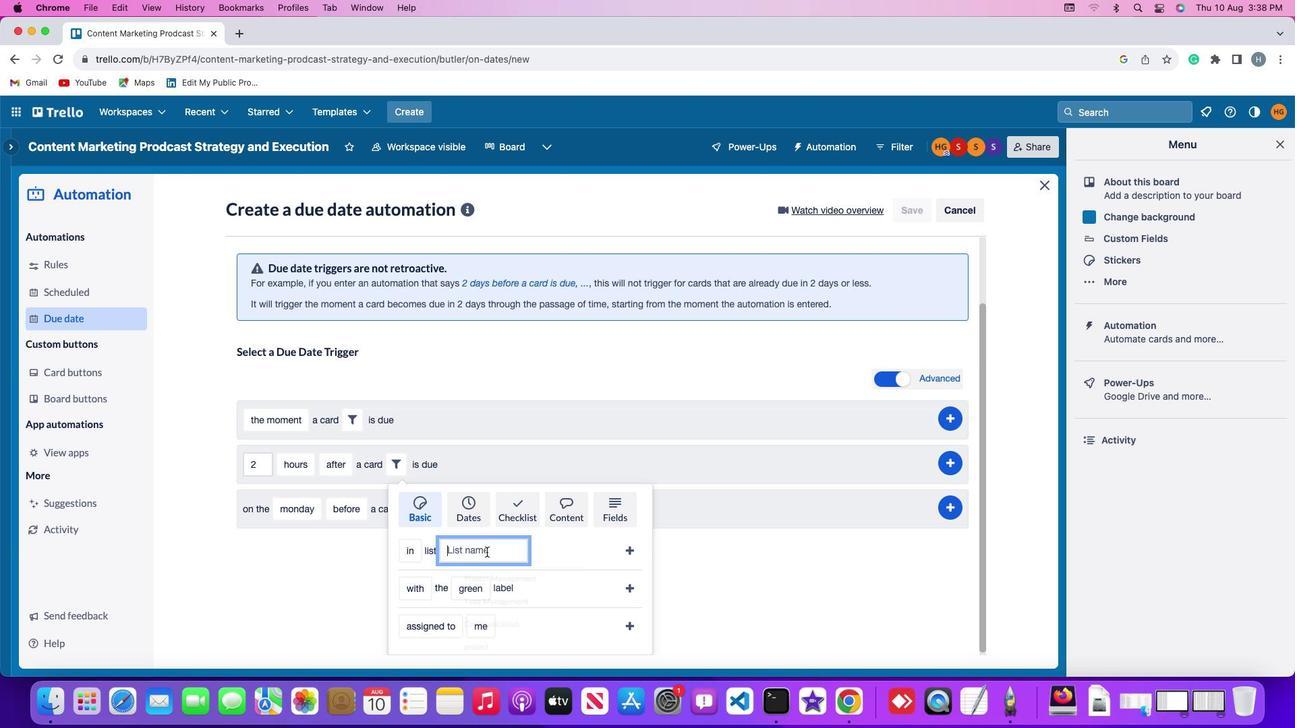 
Action: Key pressed Key.shift'R''e''s''u''m''e'
Screenshot: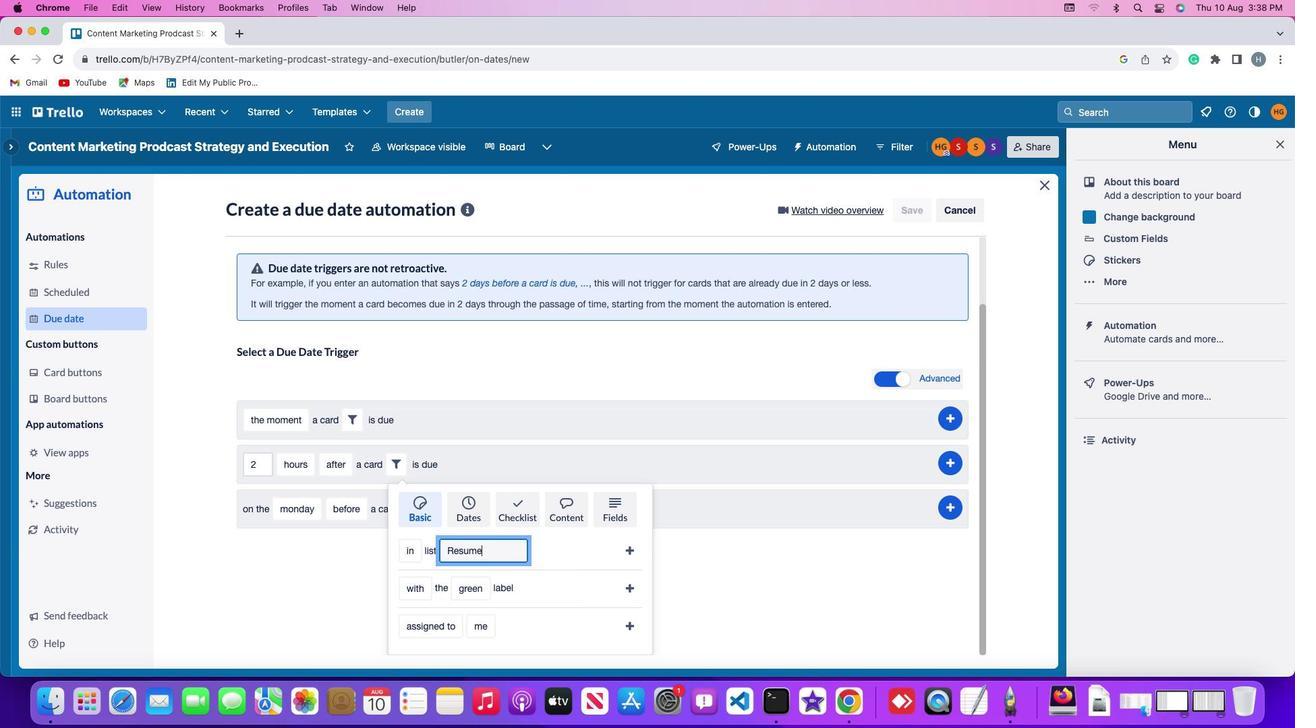 
Action: Mouse moved to (630, 548)
Screenshot: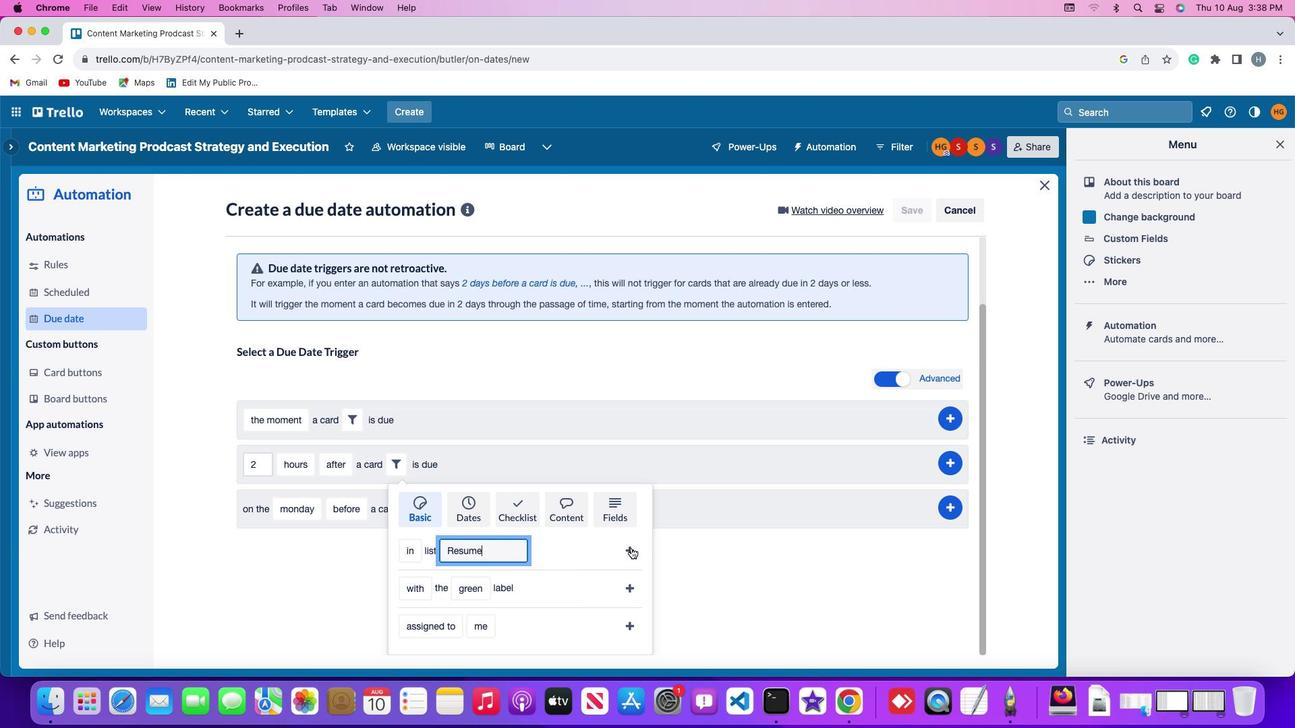 
Action: Mouse pressed left at (630, 548)
Screenshot: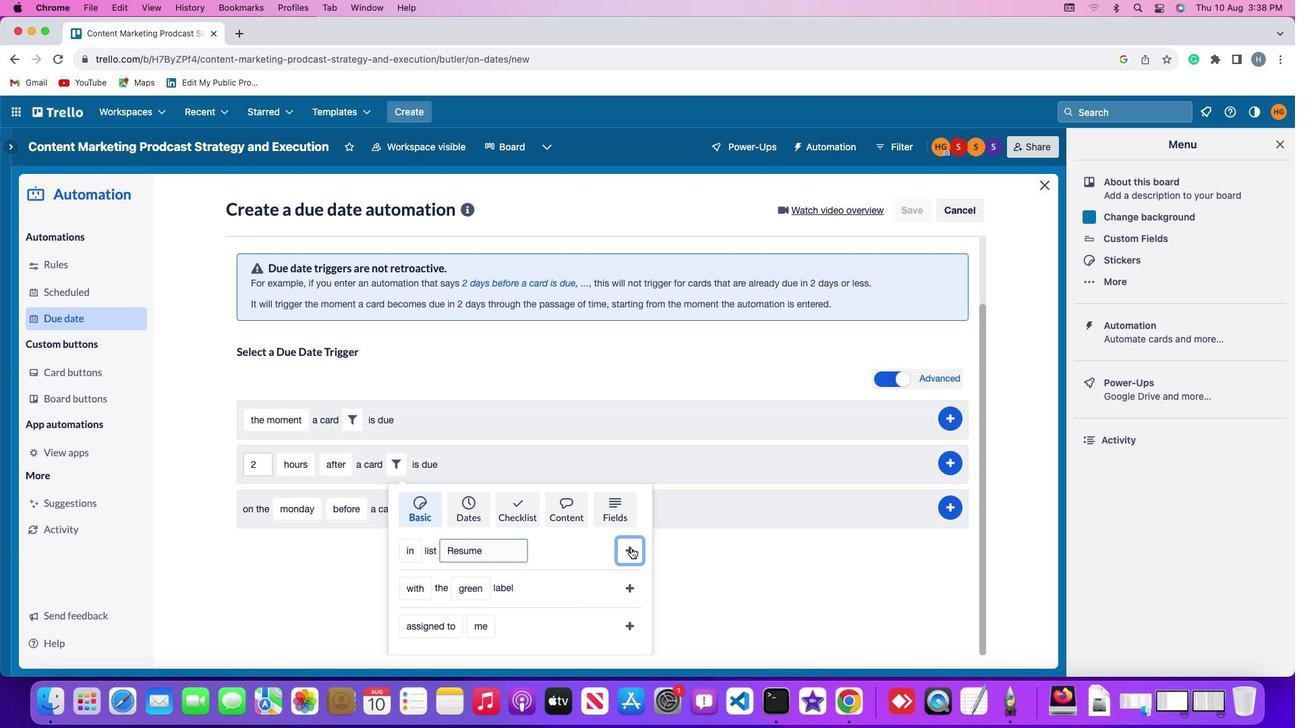 
Action: Mouse moved to (957, 541)
Screenshot: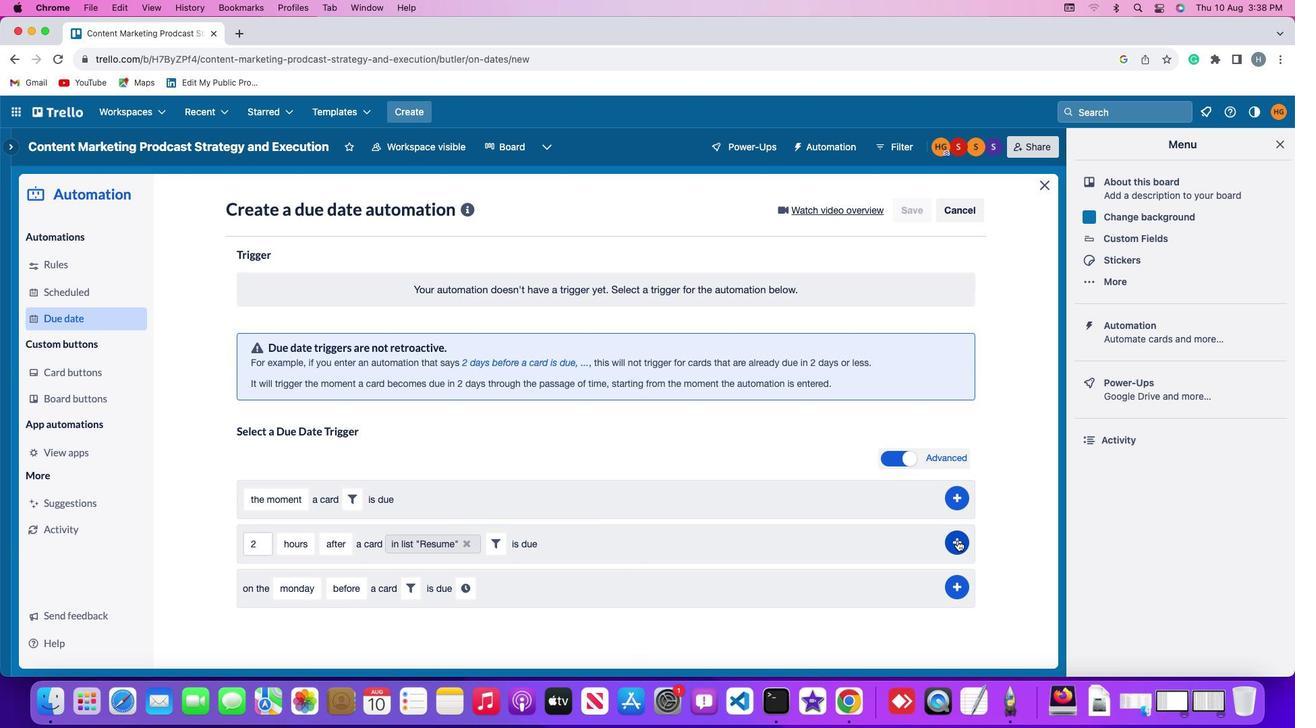 
Action: Mouse pressed left at (957, 541)
Screenshot: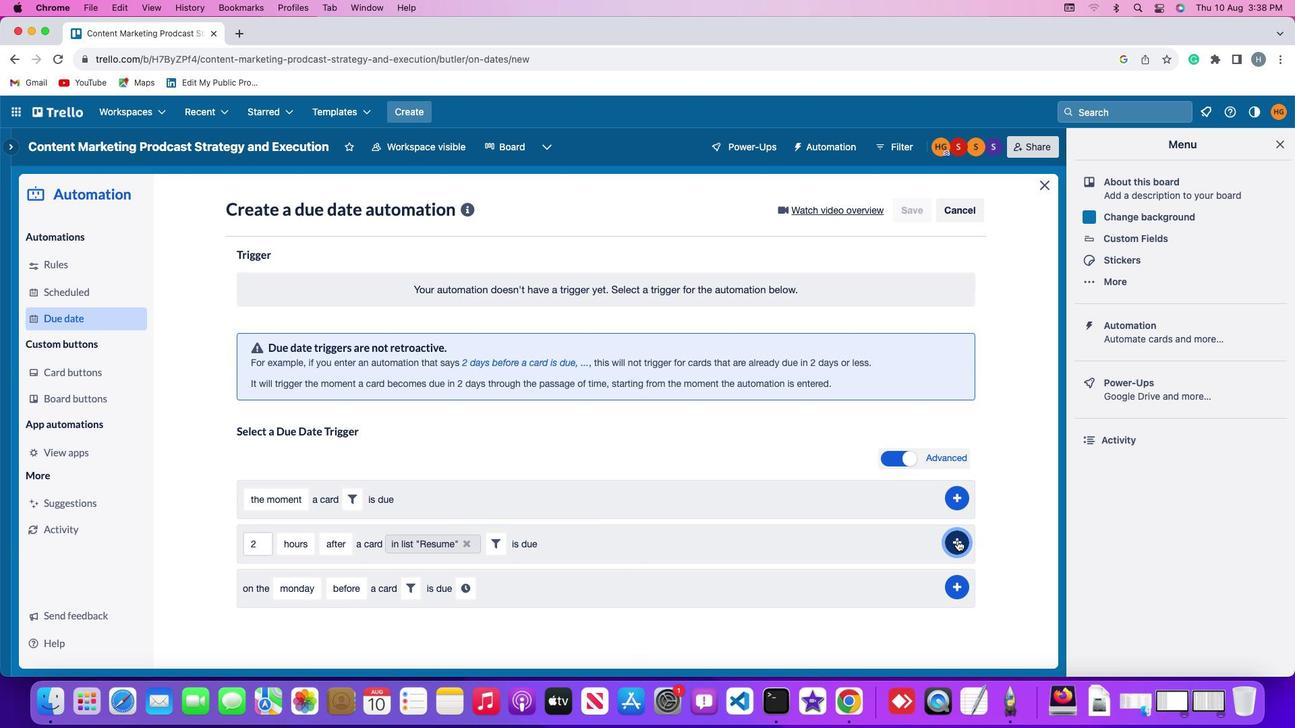 
Action: Mouse moved to (1009, 411)
Screenshot: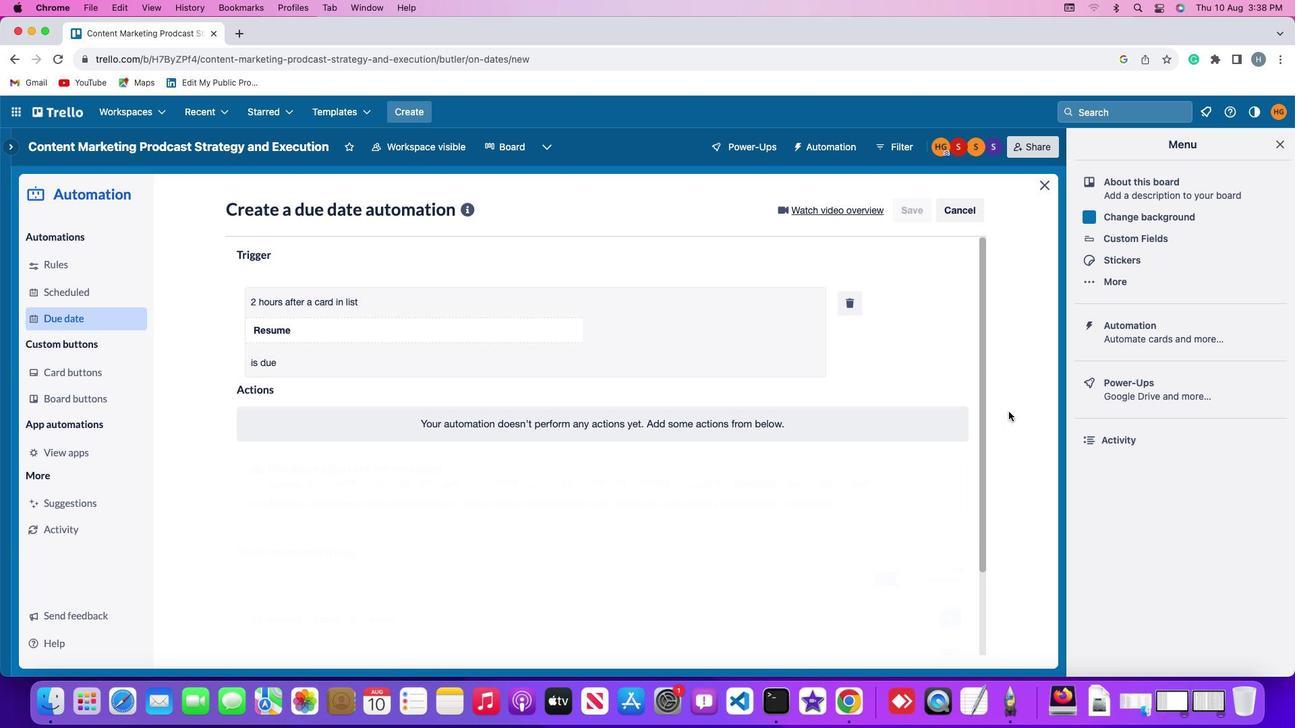 
